 Task: Check the average views per listing of glass door in the last 5 years.
Action: Mouse moved to (714, 312)
Screenshot: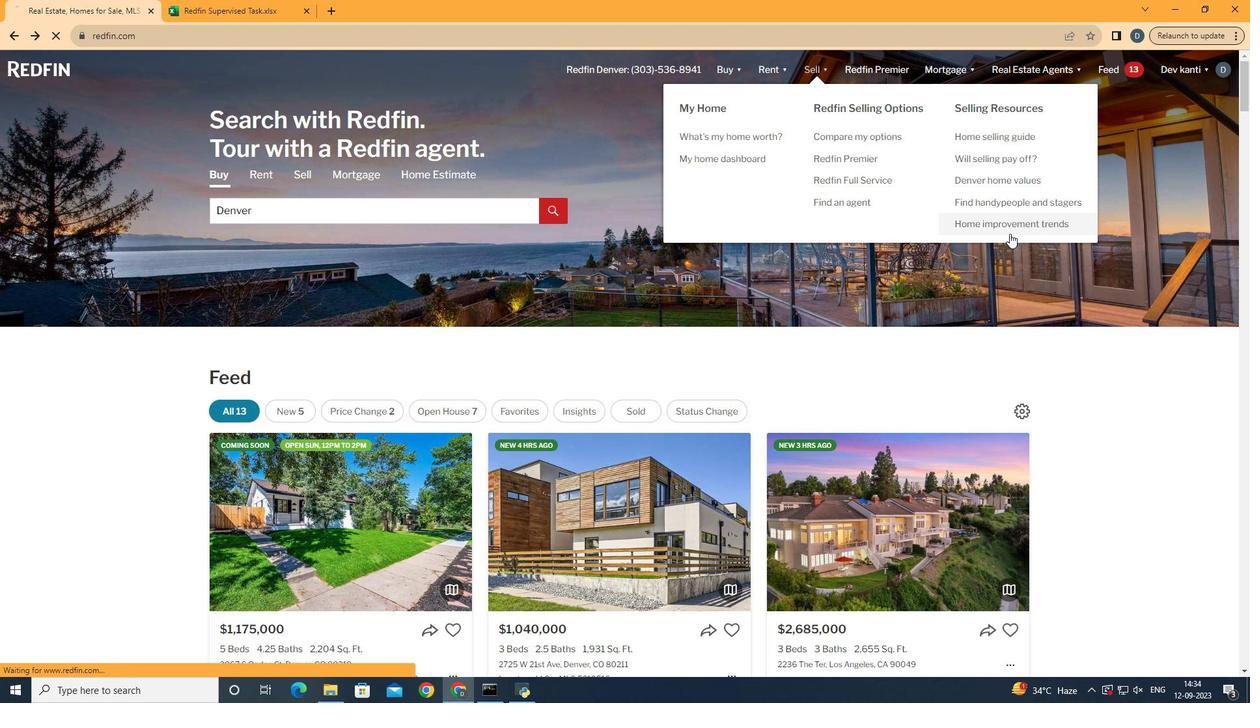 
Action: Mouse pressed left at (714, 312)
Screenshot: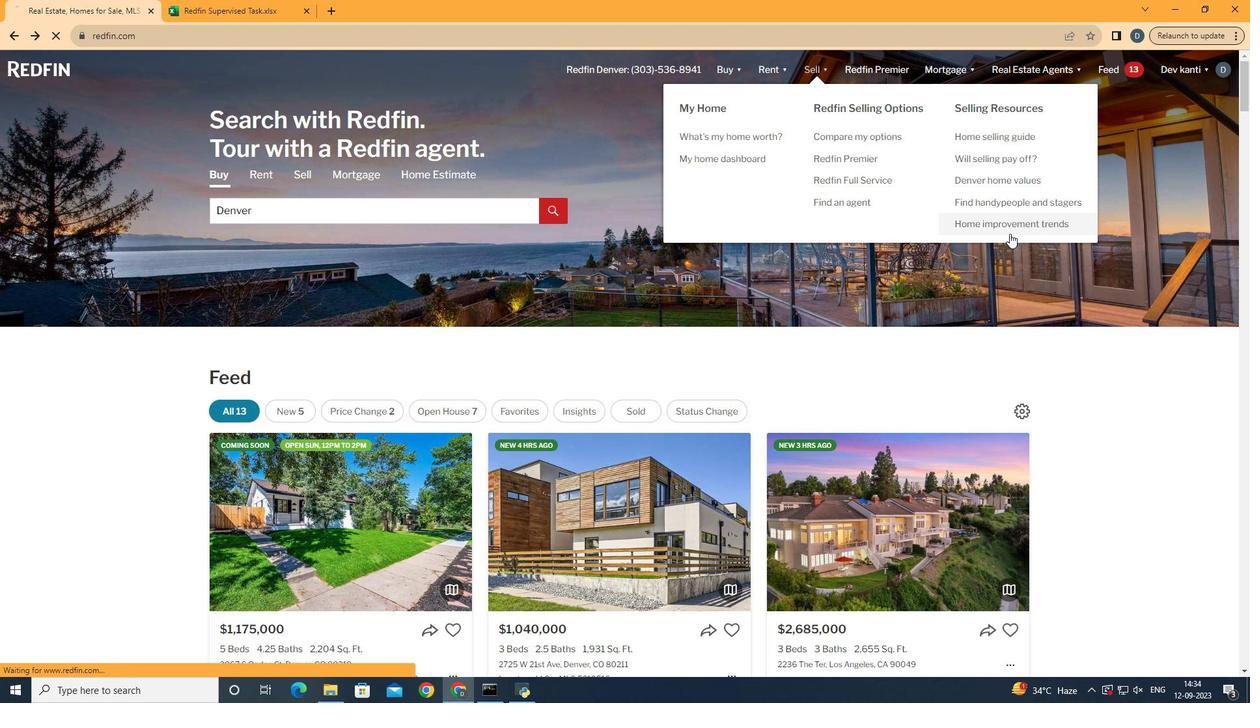 
Action: Mouse moved to (716, 309)
Screenshot: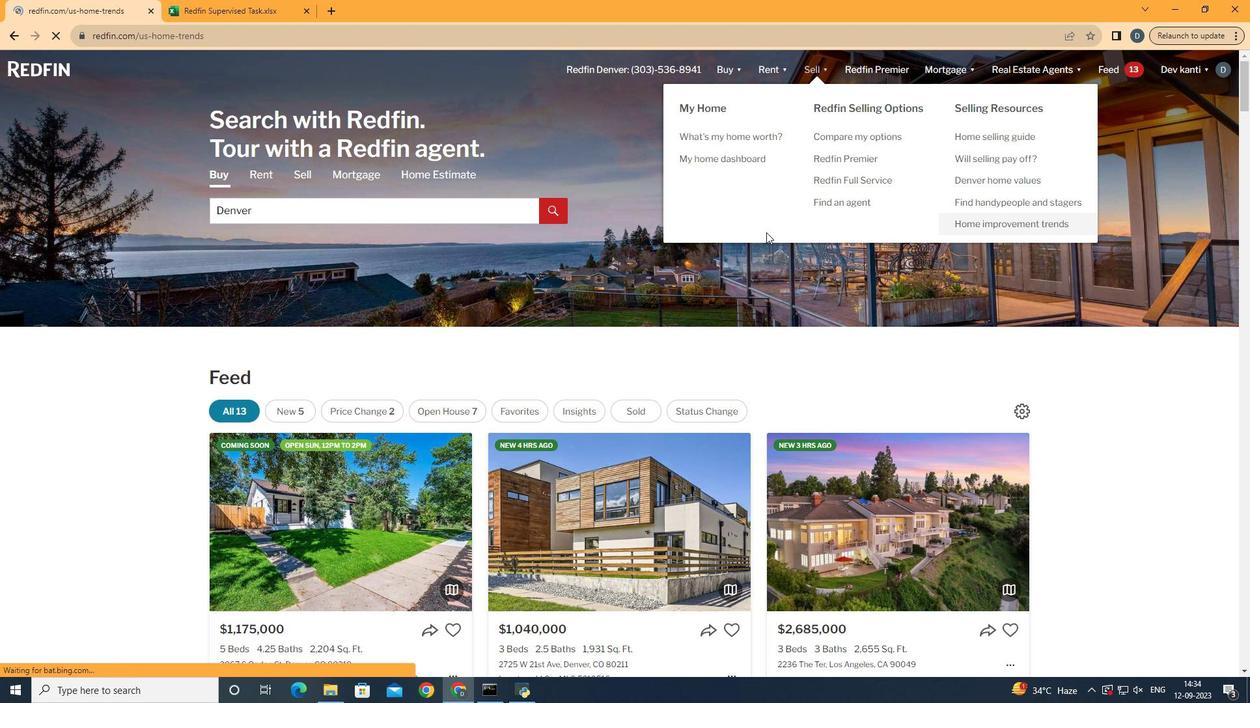 
Action: Mouse pressed left at (716, 309)
Screenshot: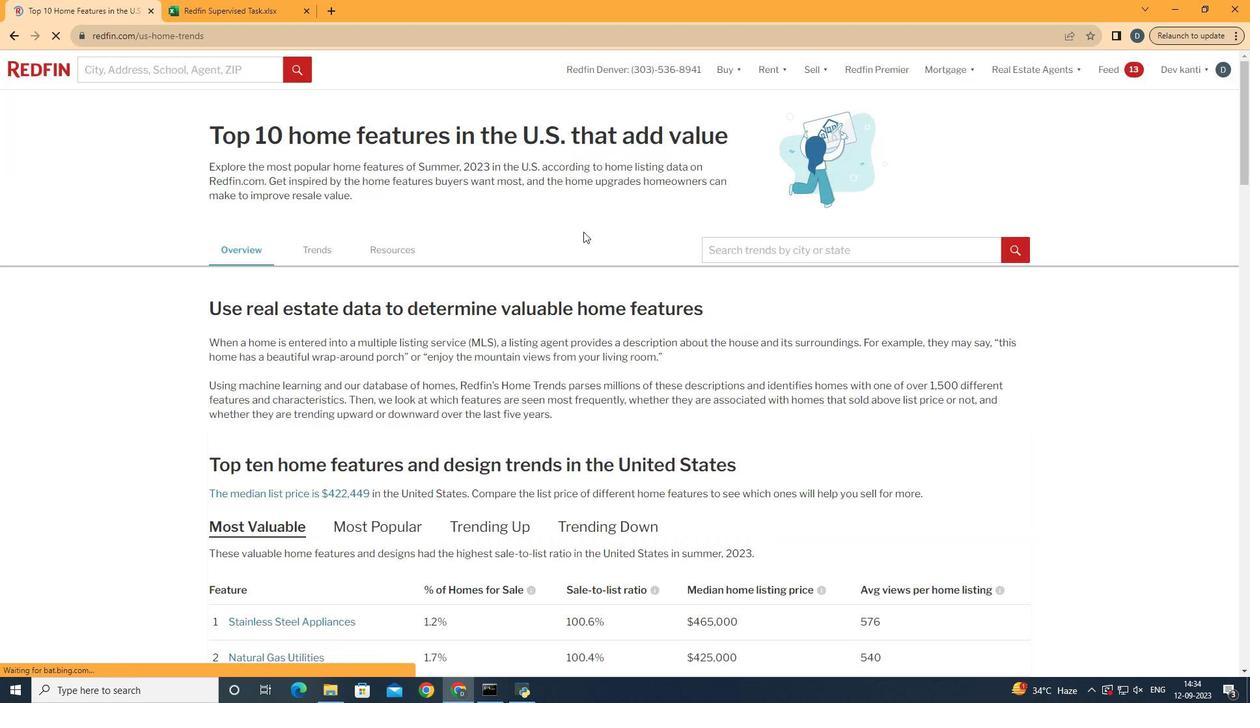 
Action: Mouse moved to (500, 325)
Screenshot: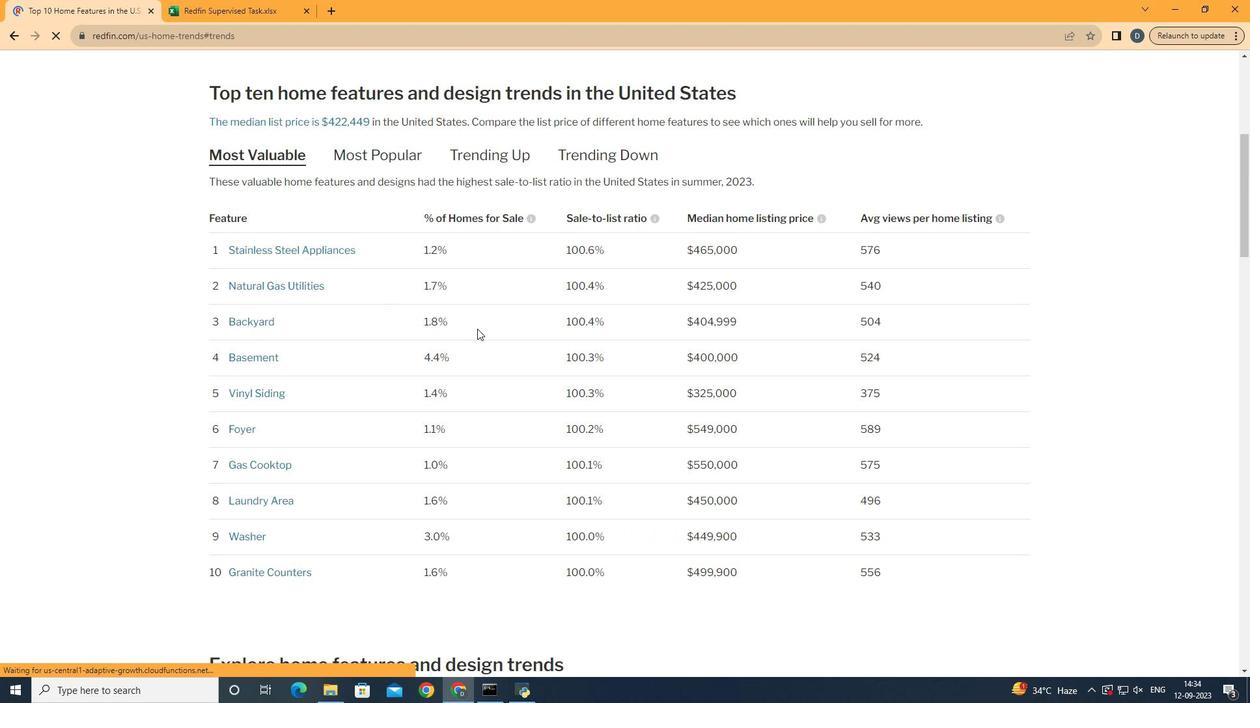 
Action: Mouse pressed left at (500, 325)
Screenshot: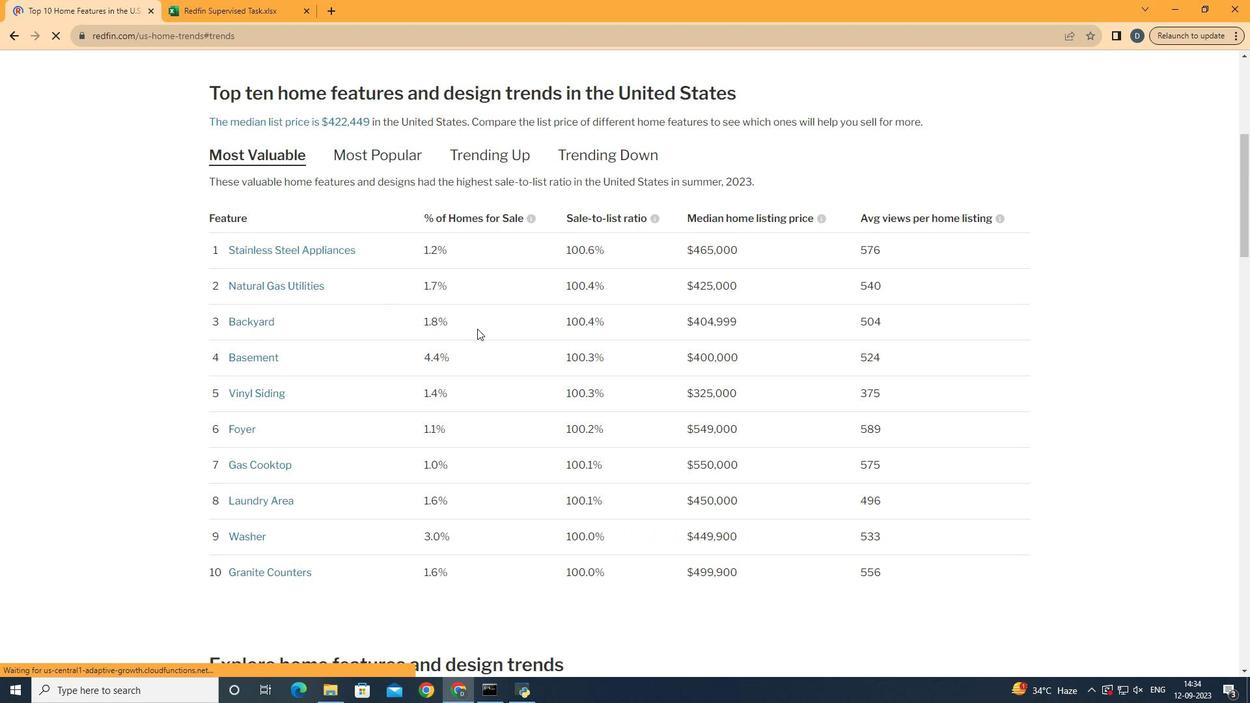 
Action: Mouse moved to (547, 398)
Screenshot: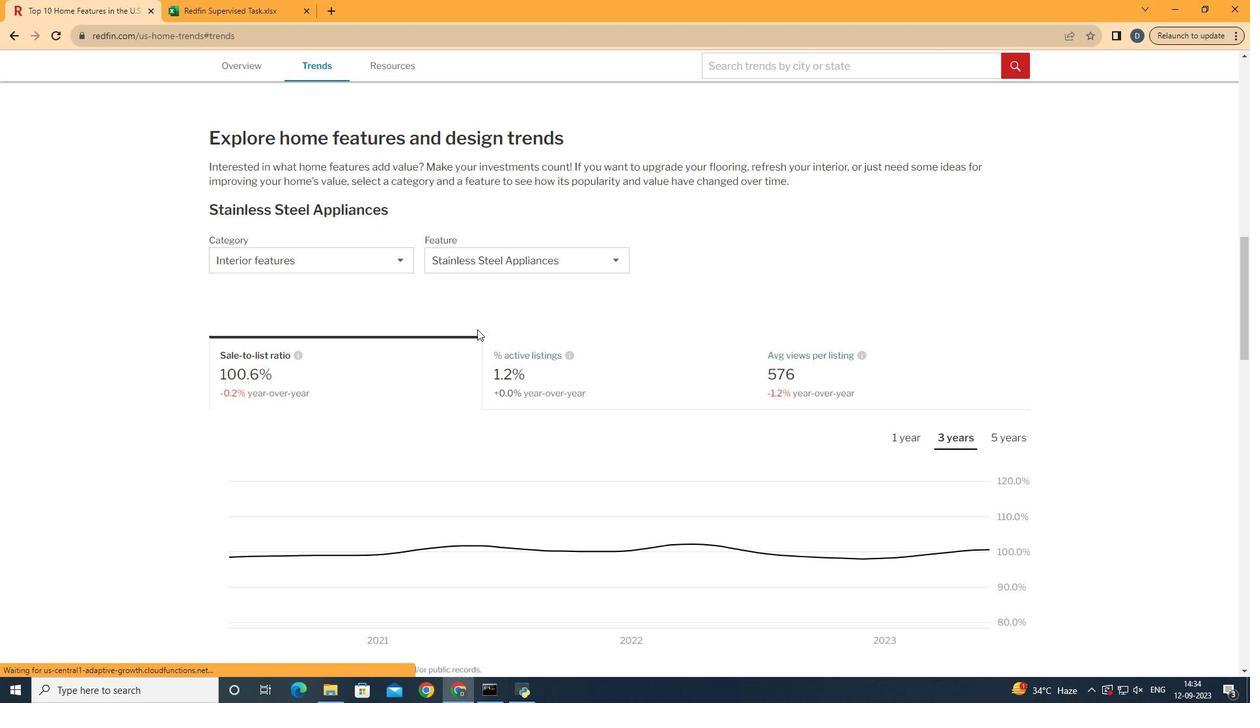 
Action: Mouse scrolled (547, 397) with delta (0, 0)
Screenshot: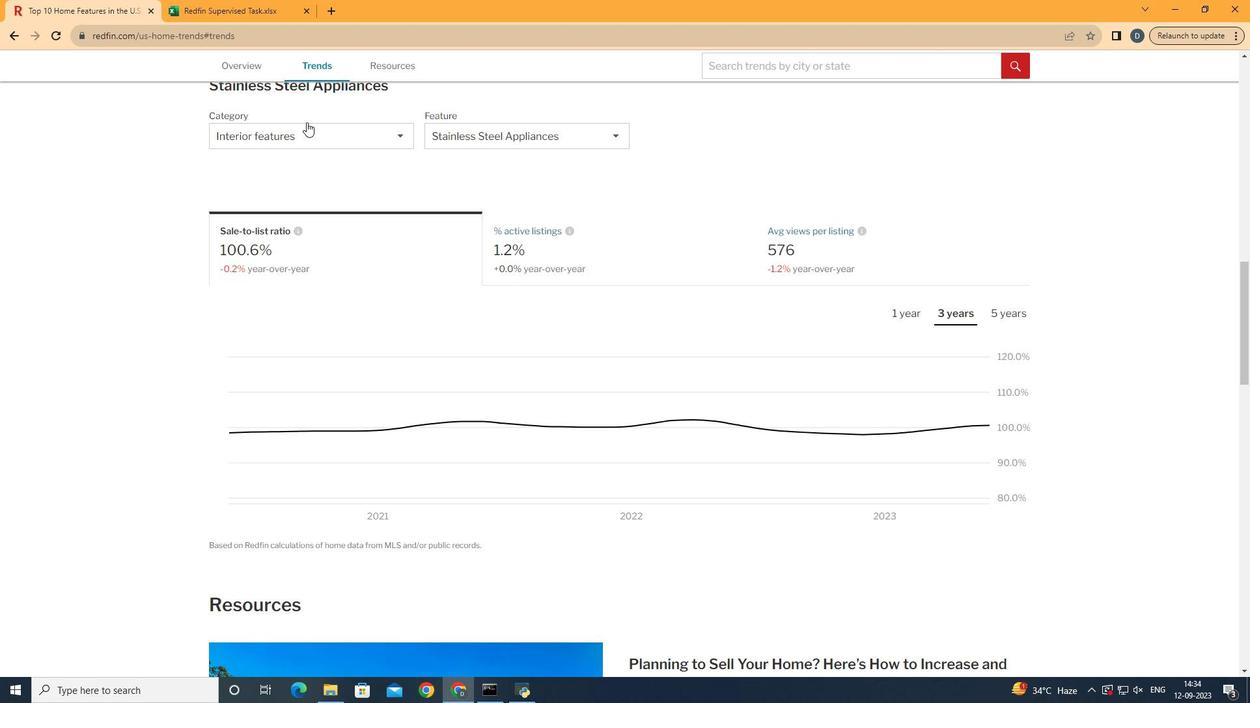 
Action: Mouse scrolled (547, 397) with delta (0, 0)
Screenshot: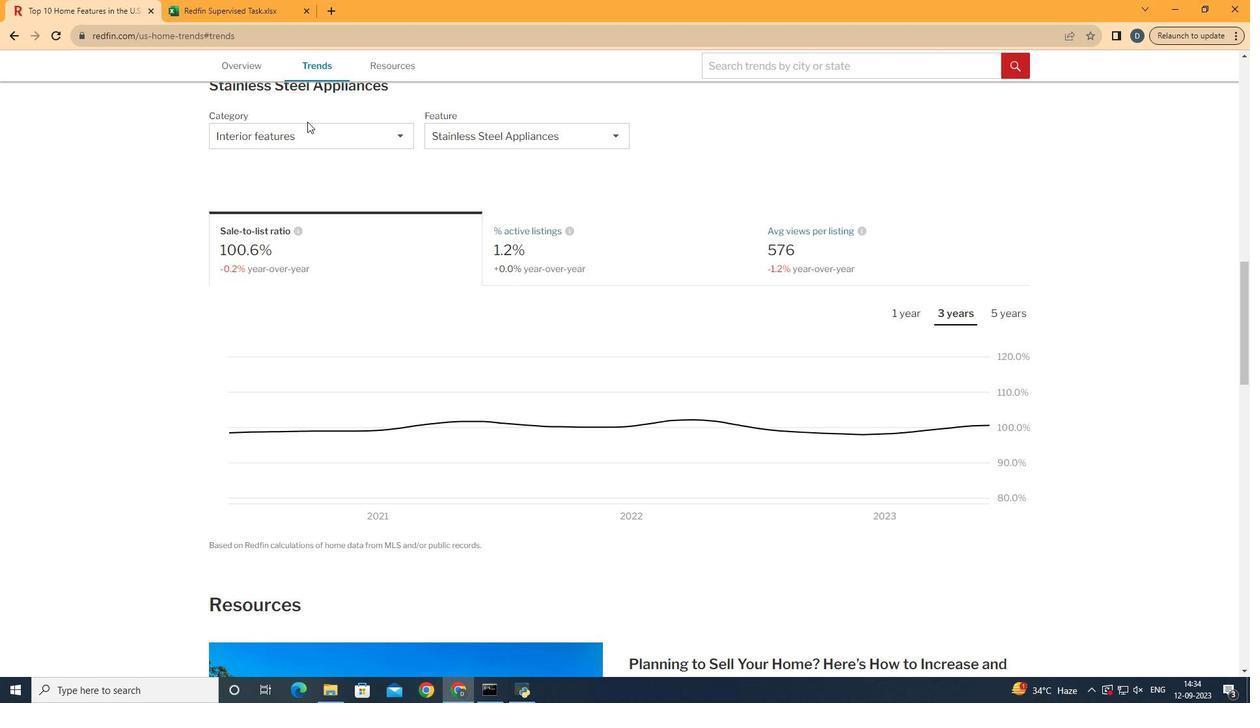 
Action: Mouse scrolled (547, 397) with delta (0, 0)
Screenshot: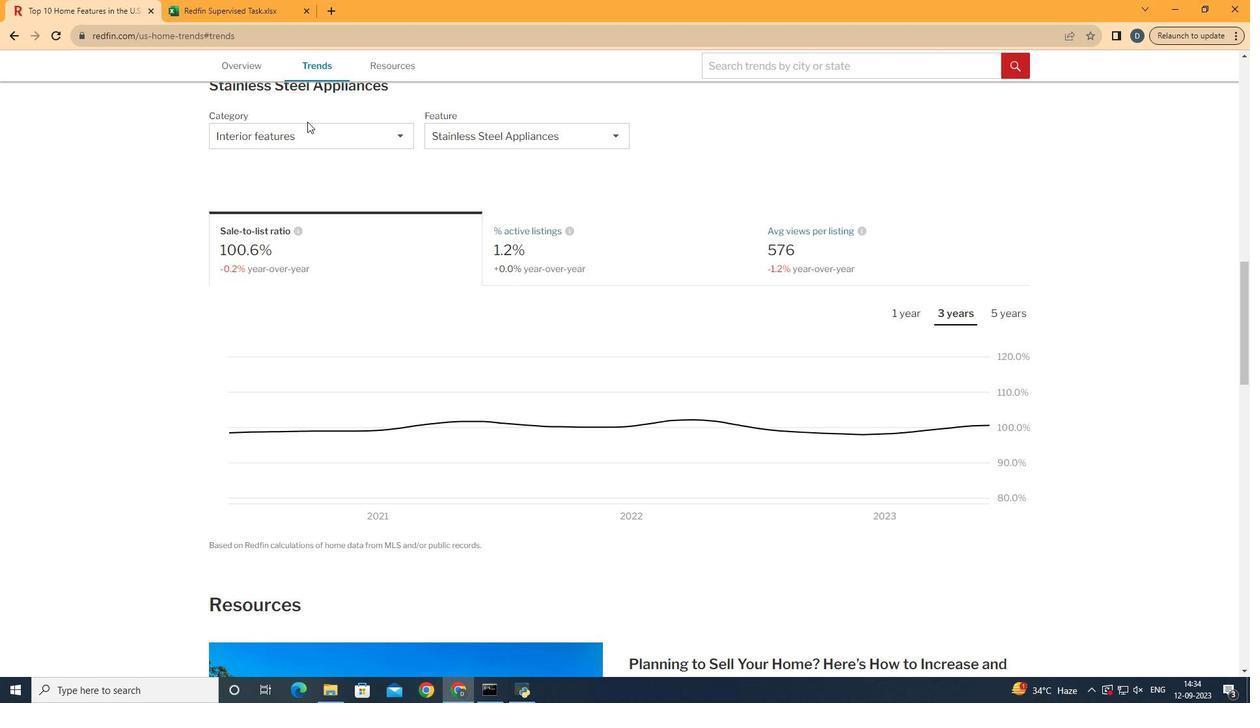 
Action: Mouse scrolled (547, 397) with delta (0, 0)
Screenshot: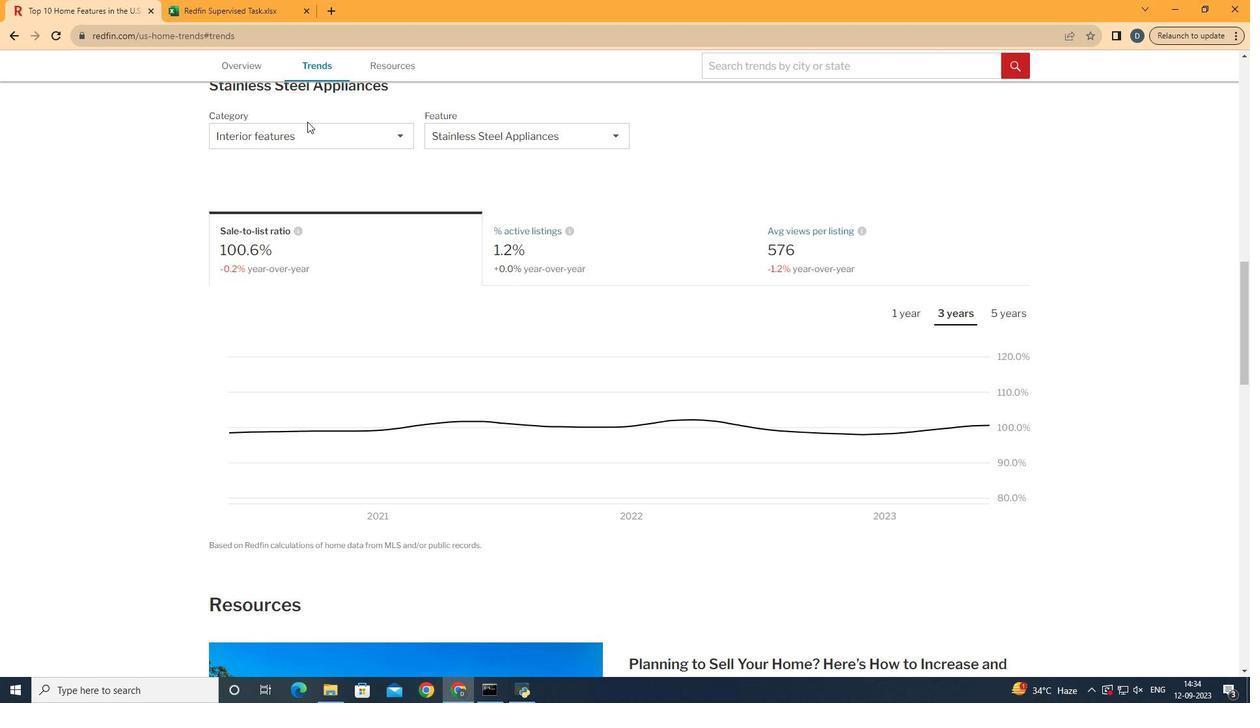 
Action: Mouse scrolled (547, 397) with delta (0, 0)
Screenshot: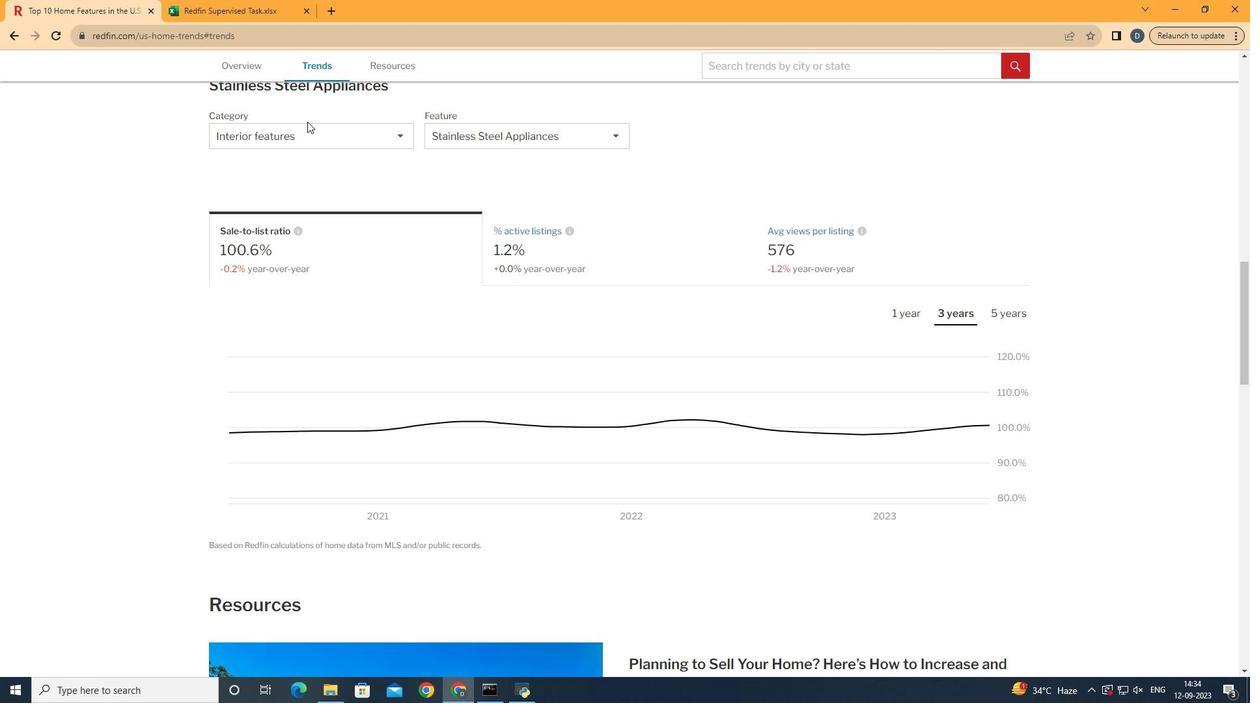 
Action: Mouse scrolled (547, 397) with delta (0, 0)
Screenshot: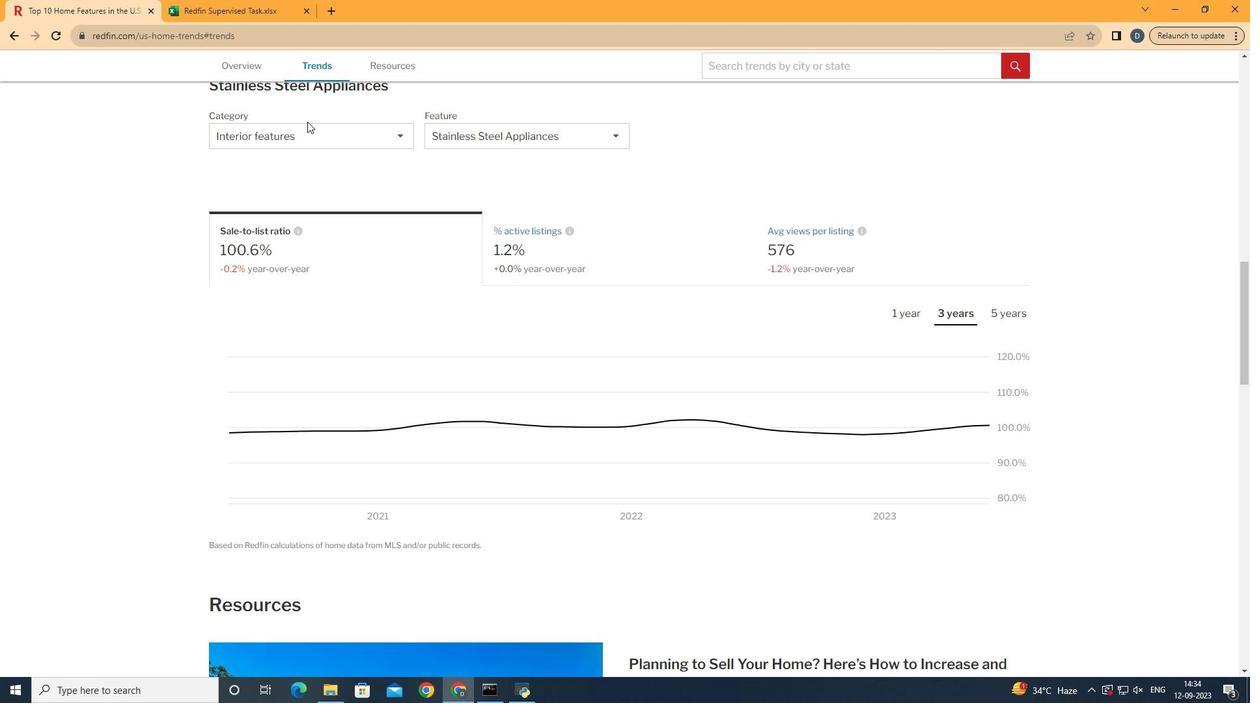 
Action: Mouse moved to (547, 398)
Screenshot: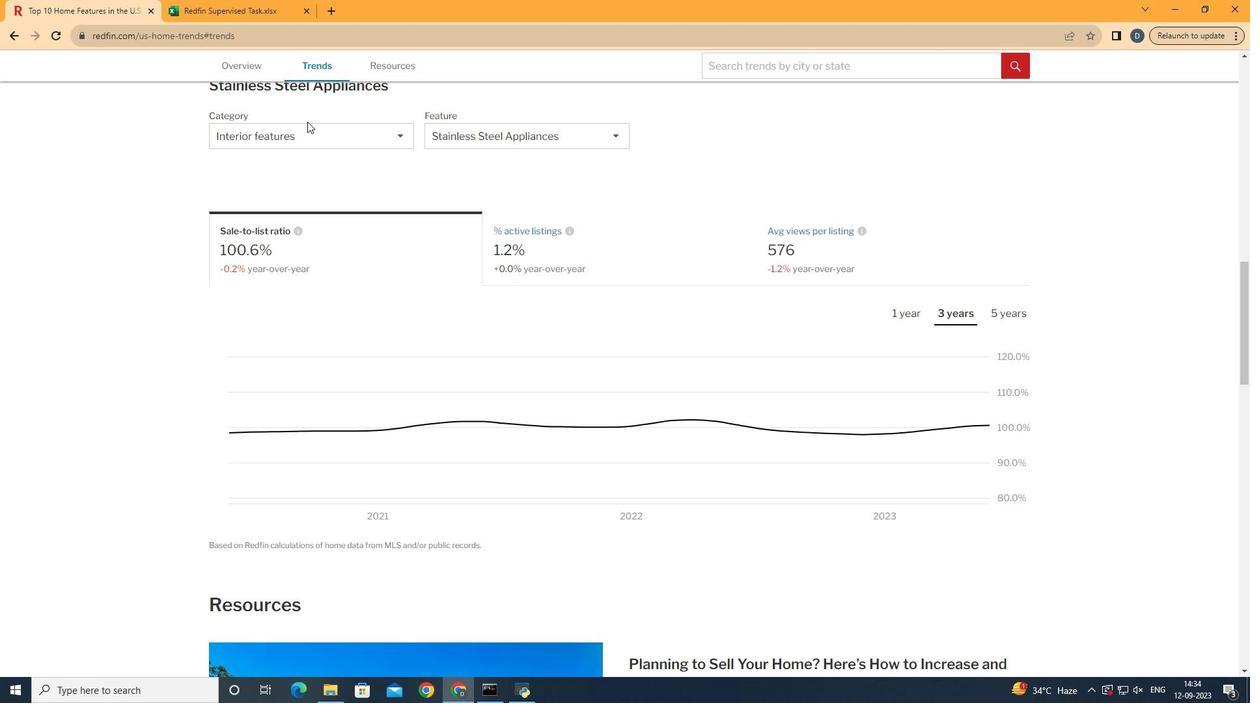 
Action: Mouse scrolled (547, 397) with delta (0, 0)
Screenshot: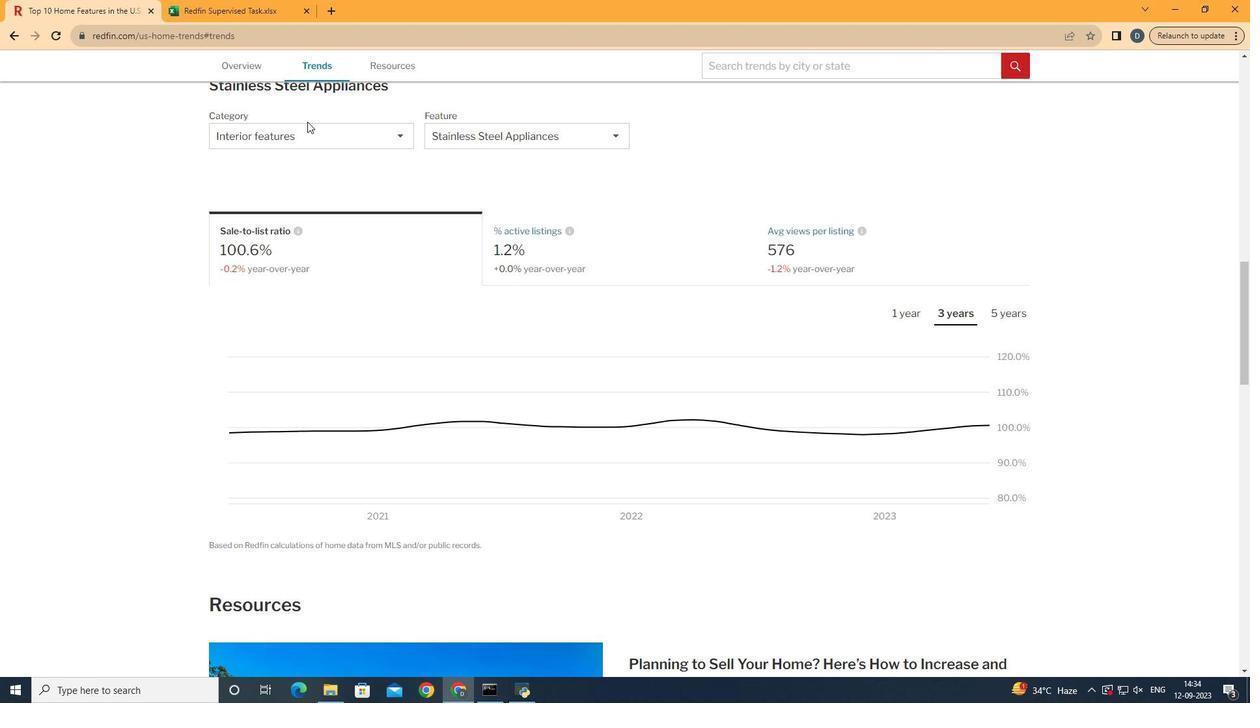 
Action: Mouse scrolled (547, 397) with delta (0, 0)
Screenshot: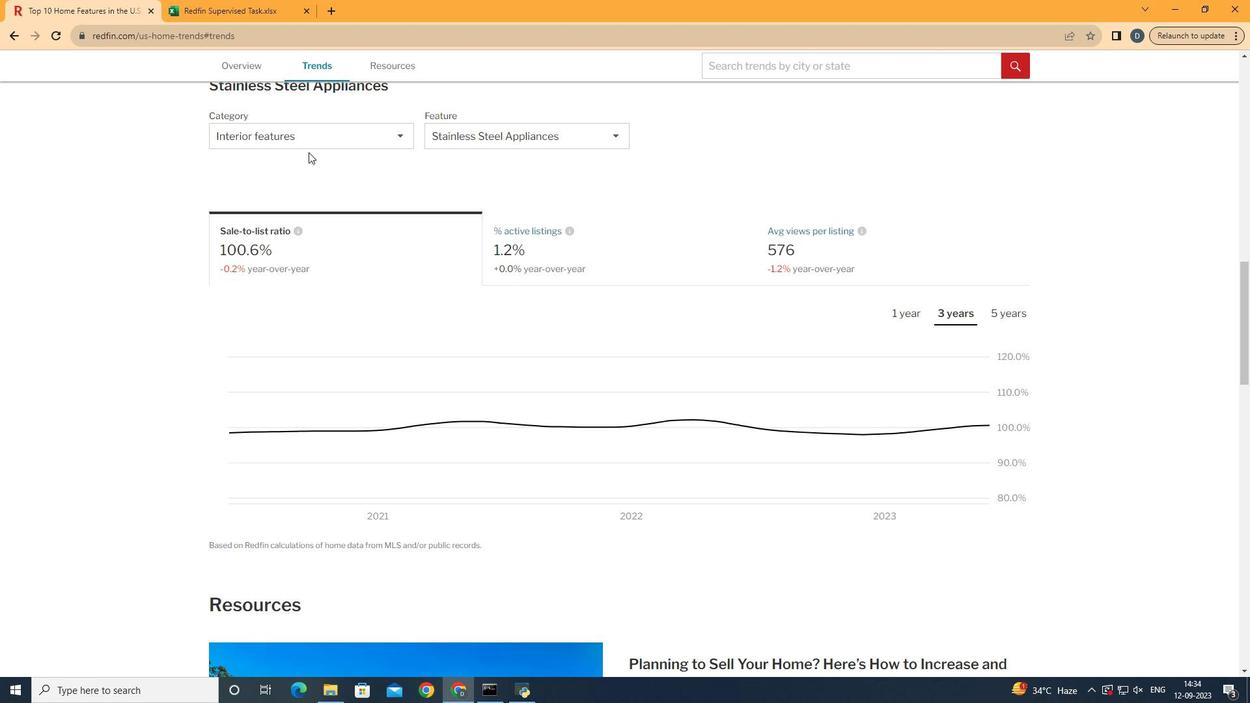 
Action: Mouse scrolled (547, 397) with delta (0, 0)
Screenshot: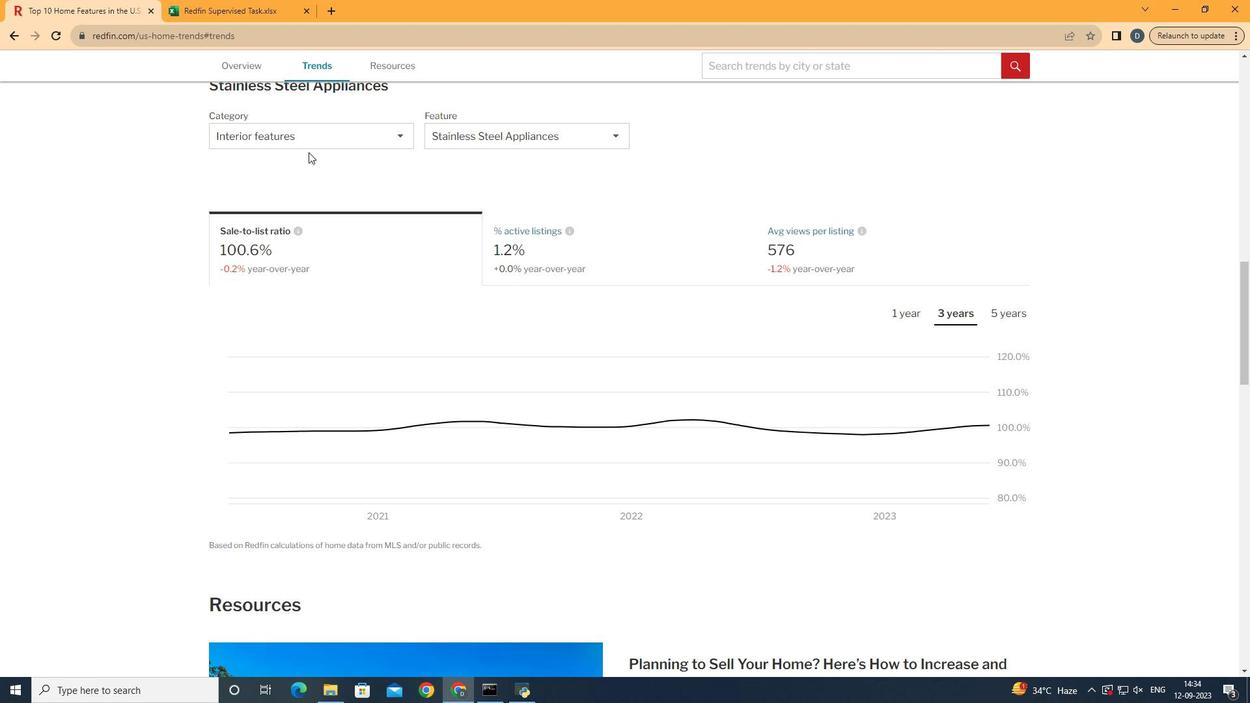 
Action: Mouse scrolled (547, 397) with delta (0, 0)
Screenshot: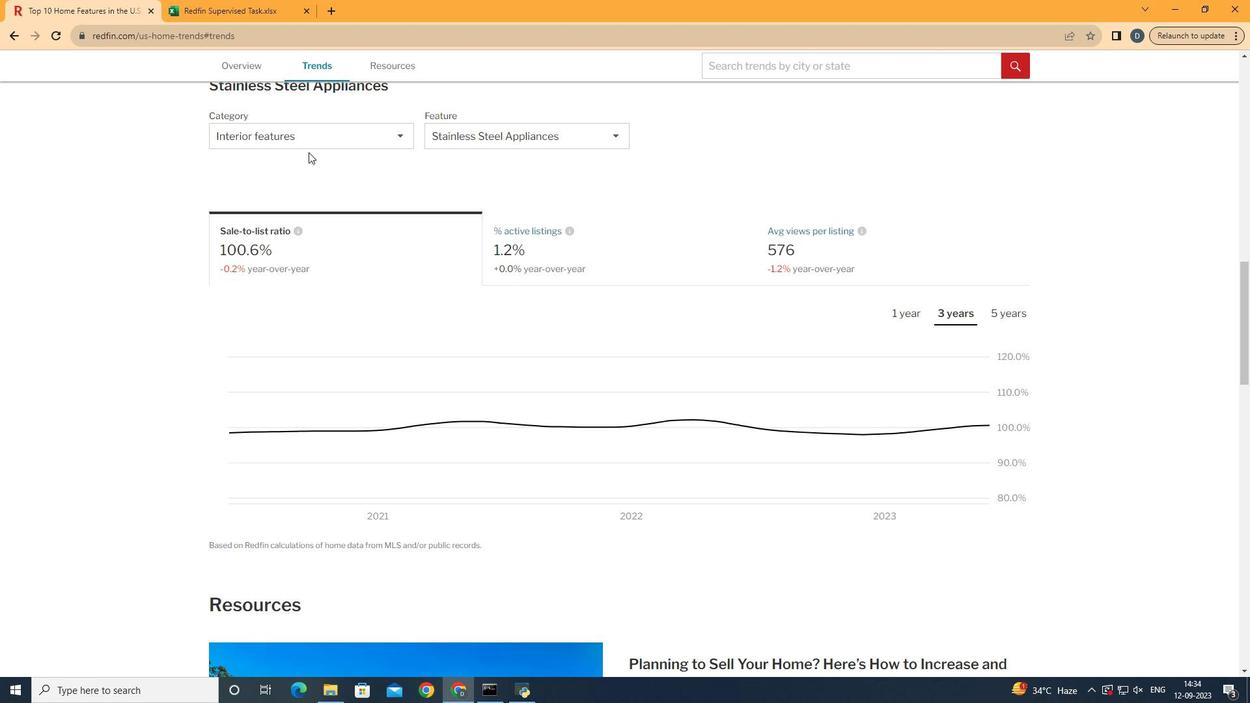 
Action: Mouse moved to (493, 205)
Screenshot: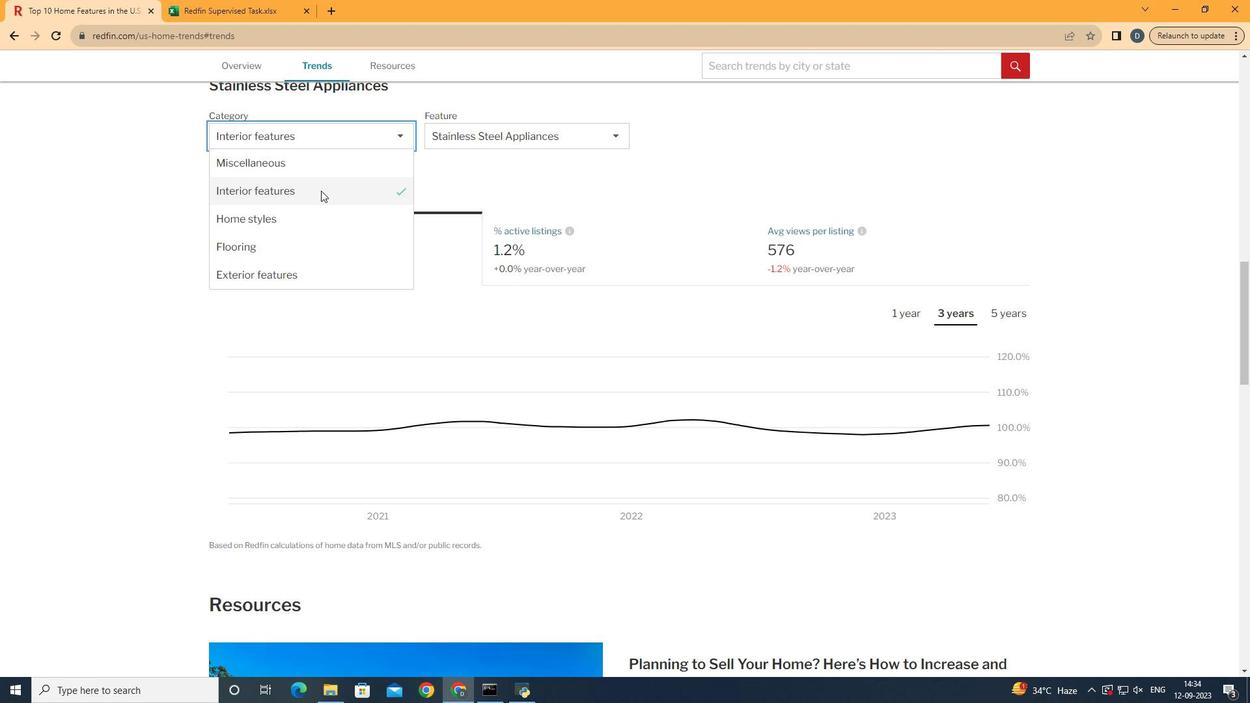 
Action: Mouse pressed left at (493, 205)
Screenshot: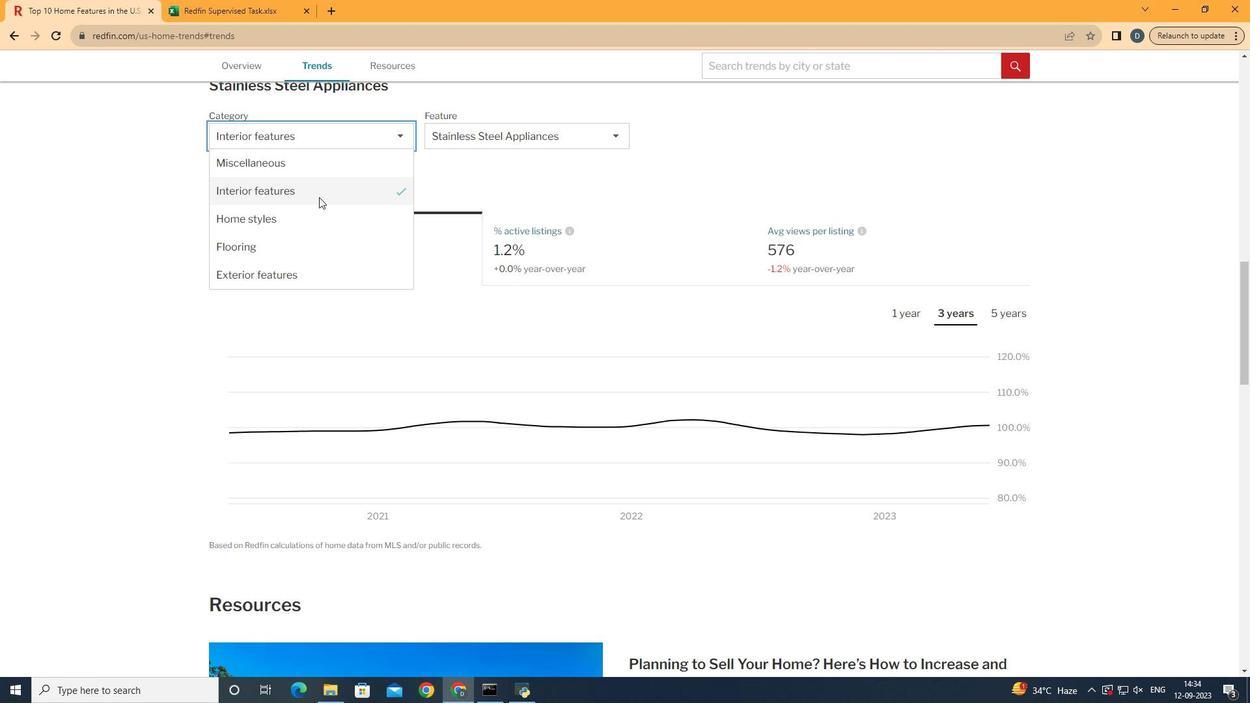 
Action: Mouse moved to (499, 222)
Screenshot: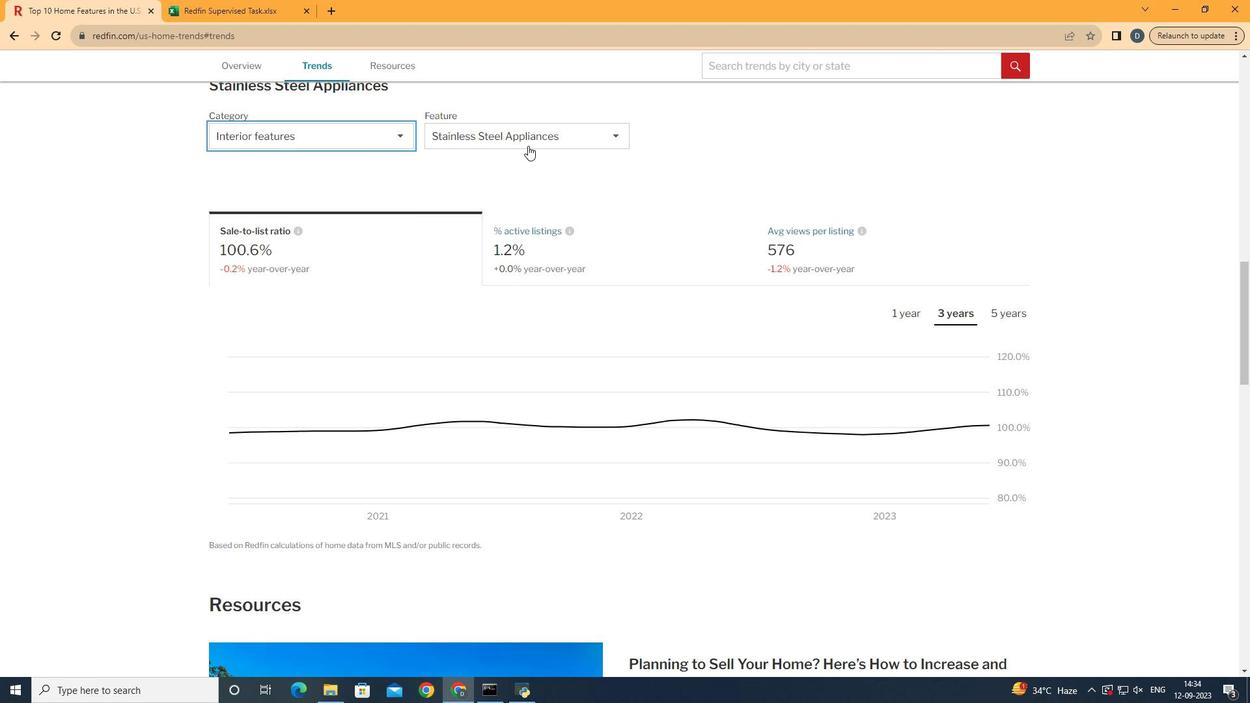 
Action: Mouse pressed left at (499, 222)
Screenshot: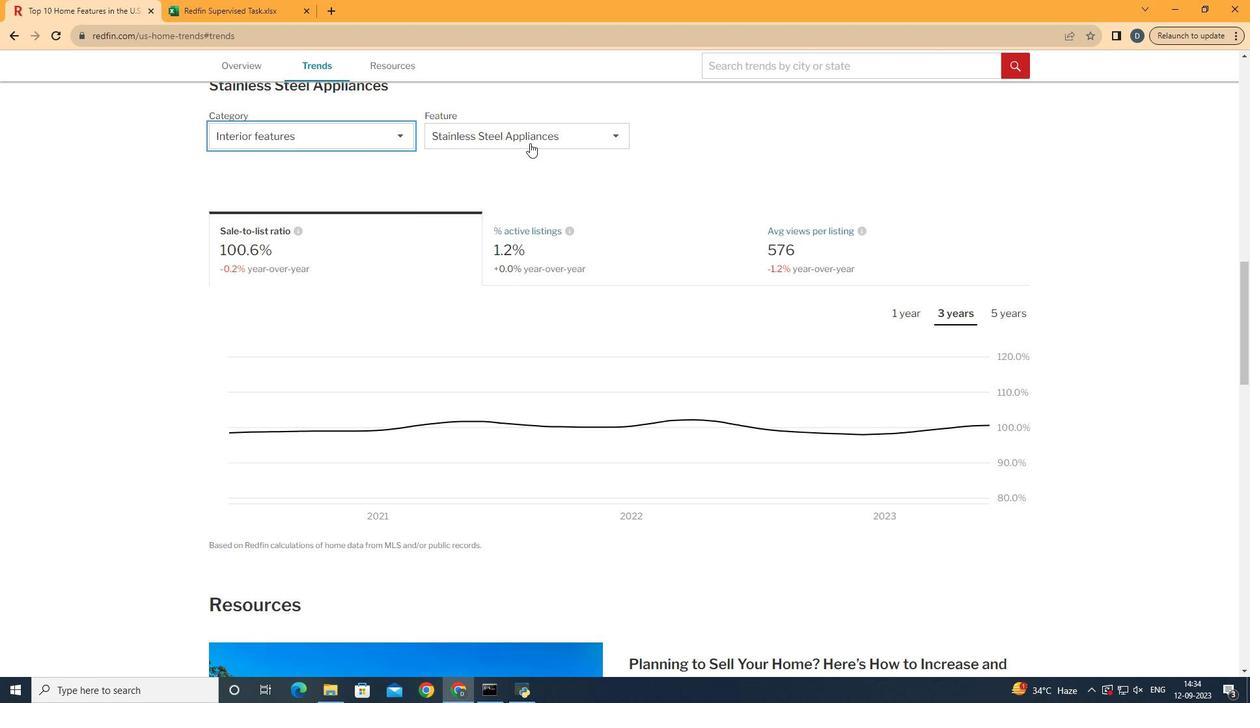 
Action: Mouse moved to (497, 275)
Screenshot: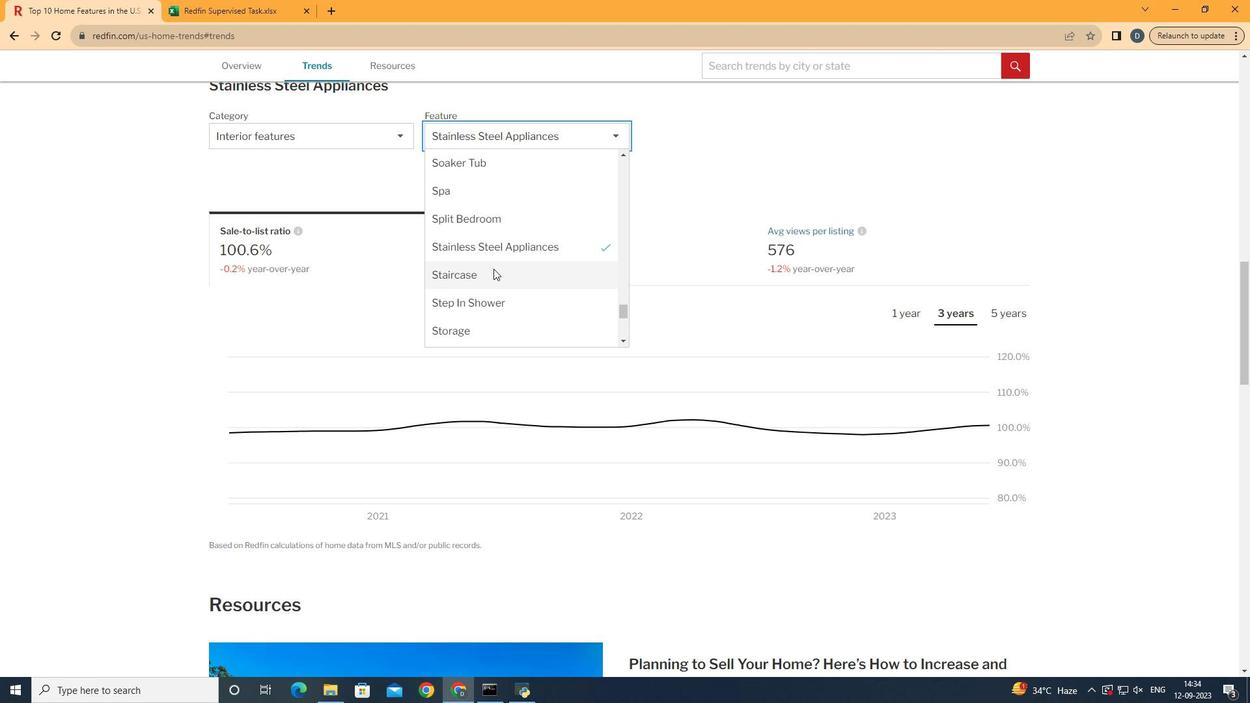 
Action: Mouse pressed left at (497, 275)
Screenshot: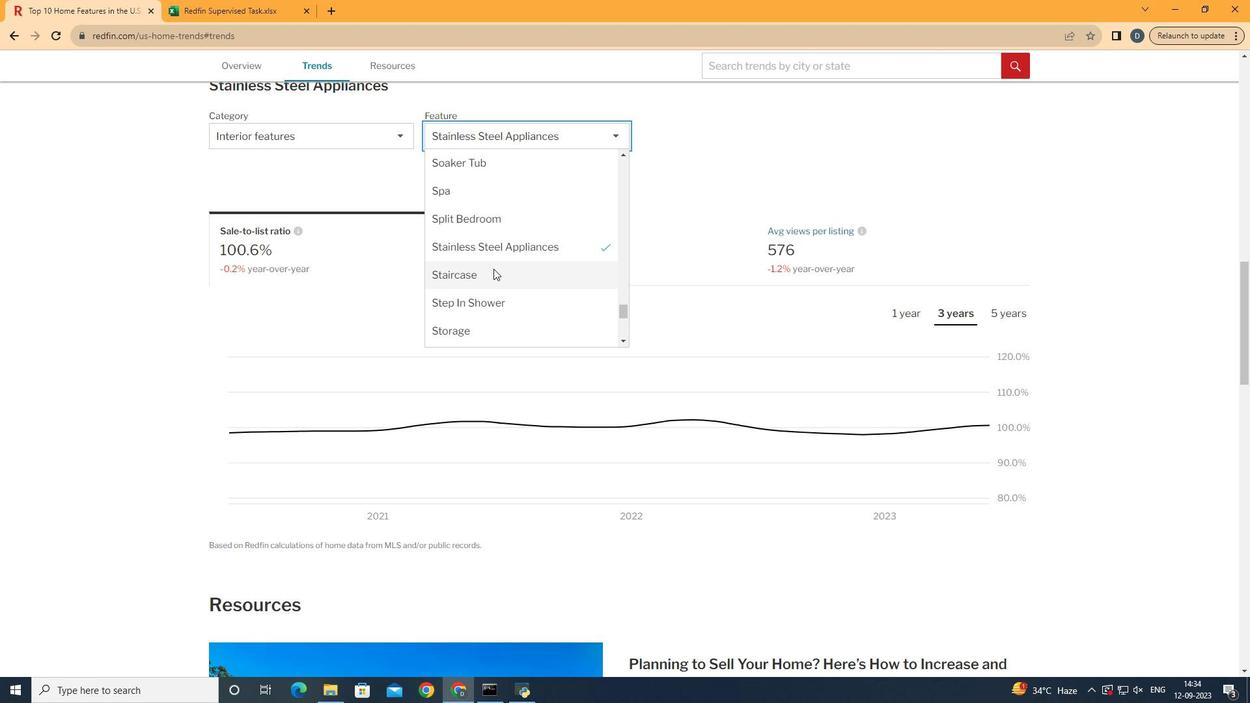 
Action: Mouse moved to (564, 224)
Screenshot: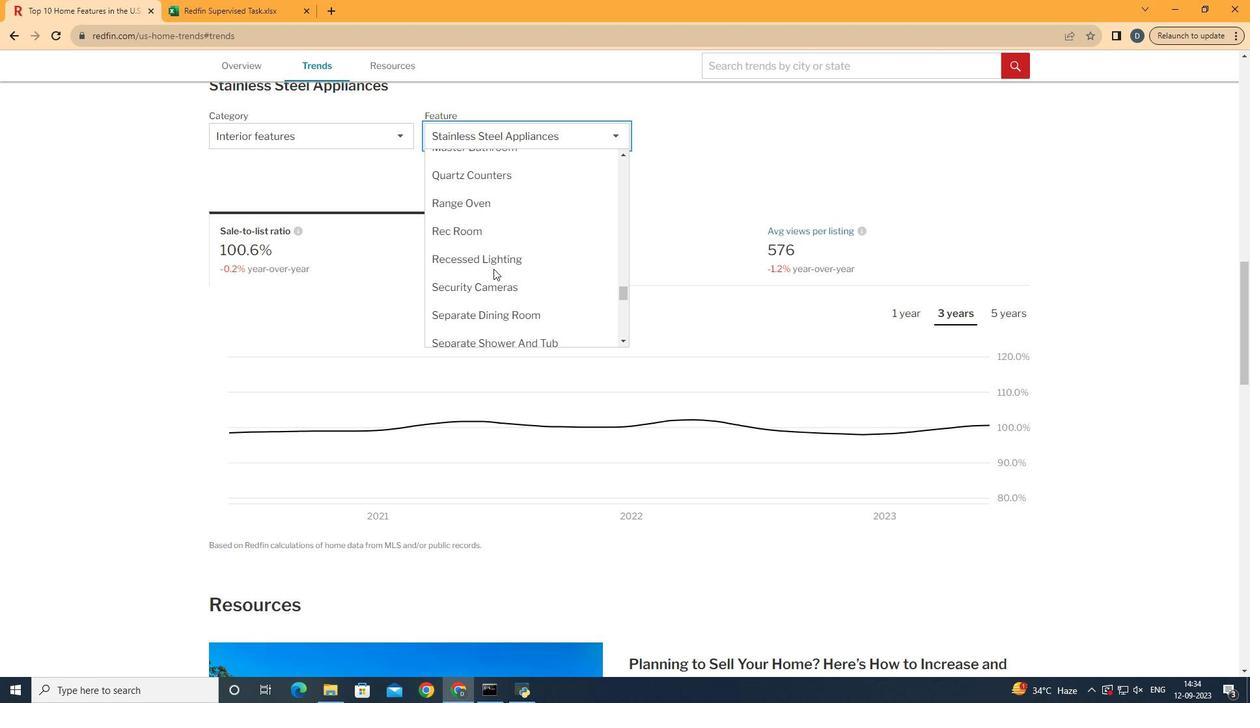
Action: Mouse pressed left at (564, 224)
Screenshot: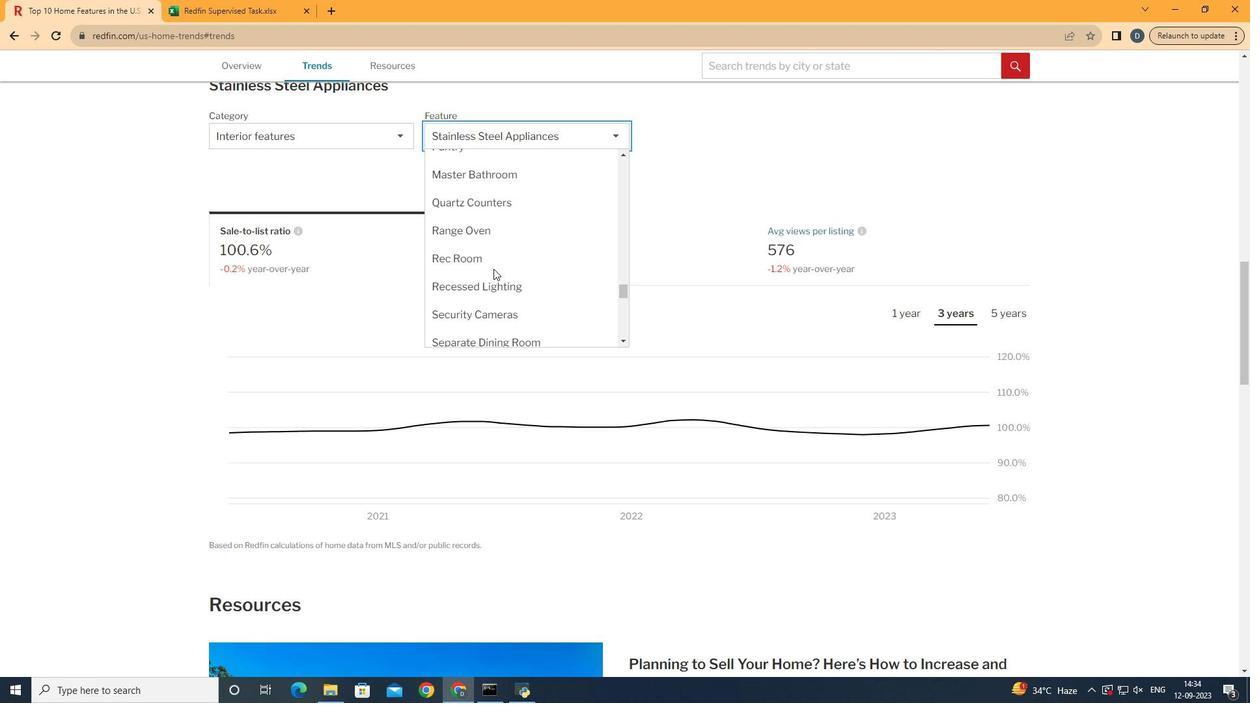 
Action: Mouse moved to (552, 342)
Screenshot: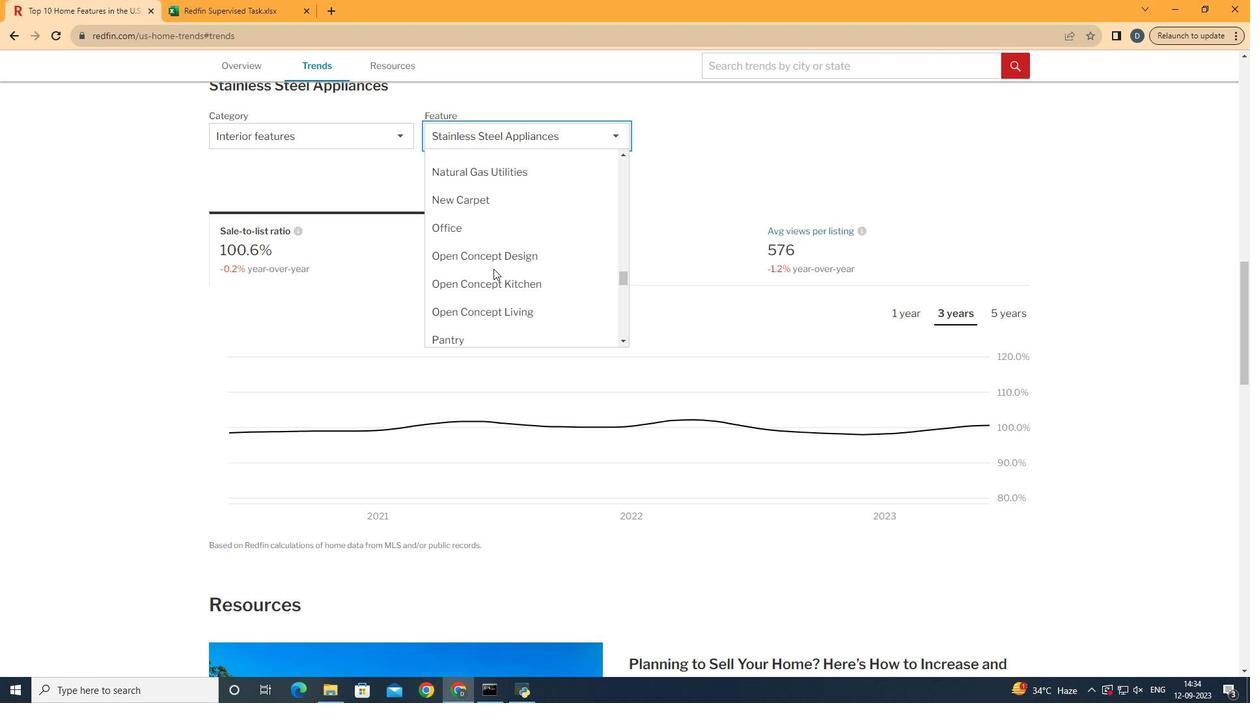 
Action: Mouse scrolled (552, 343) with delta (0, 0)
Screenshot: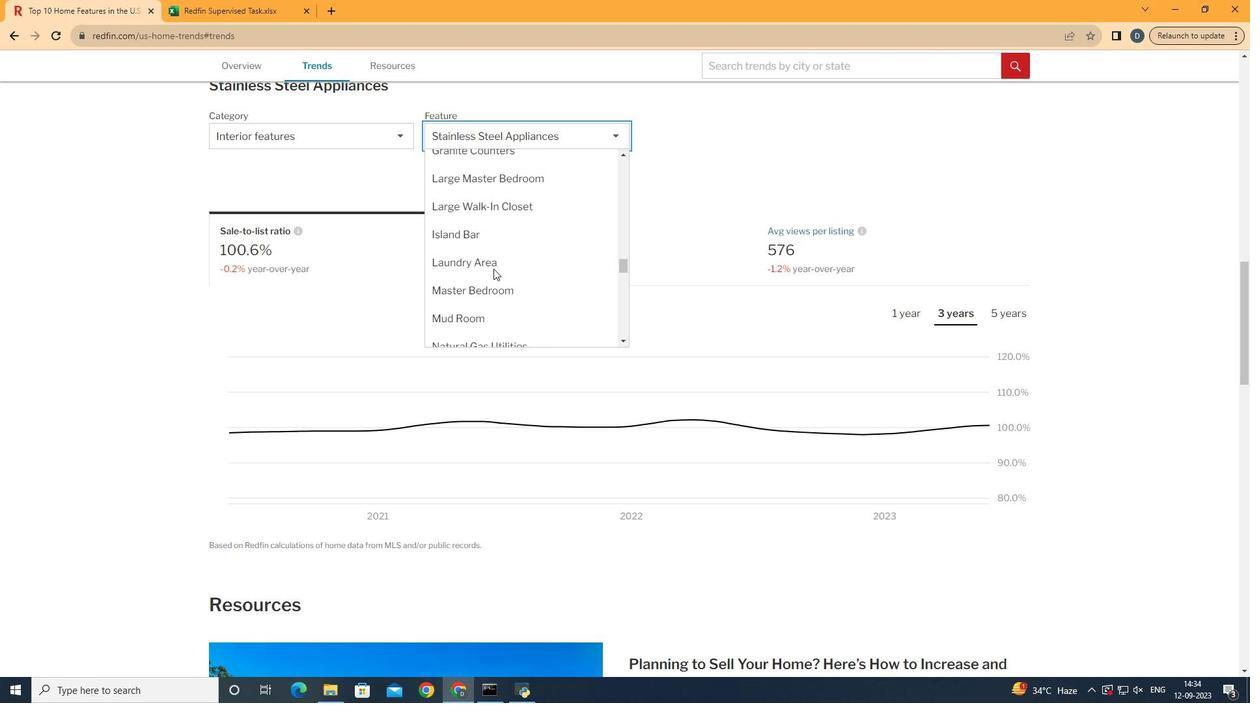
Action: Mouse scrolled (552, 343) with delta (0, 0)
Screenshot: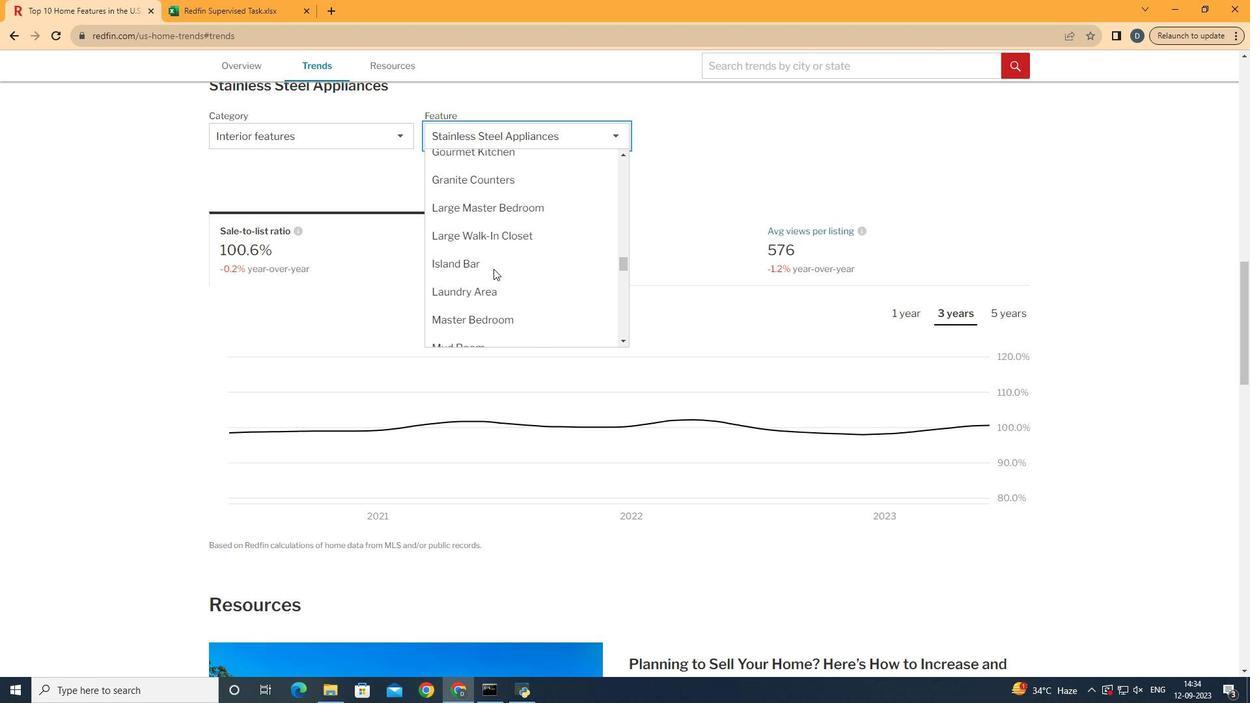 
Action: Mouse scrolled (552, 343) with delta (0, 0)
Screenshot: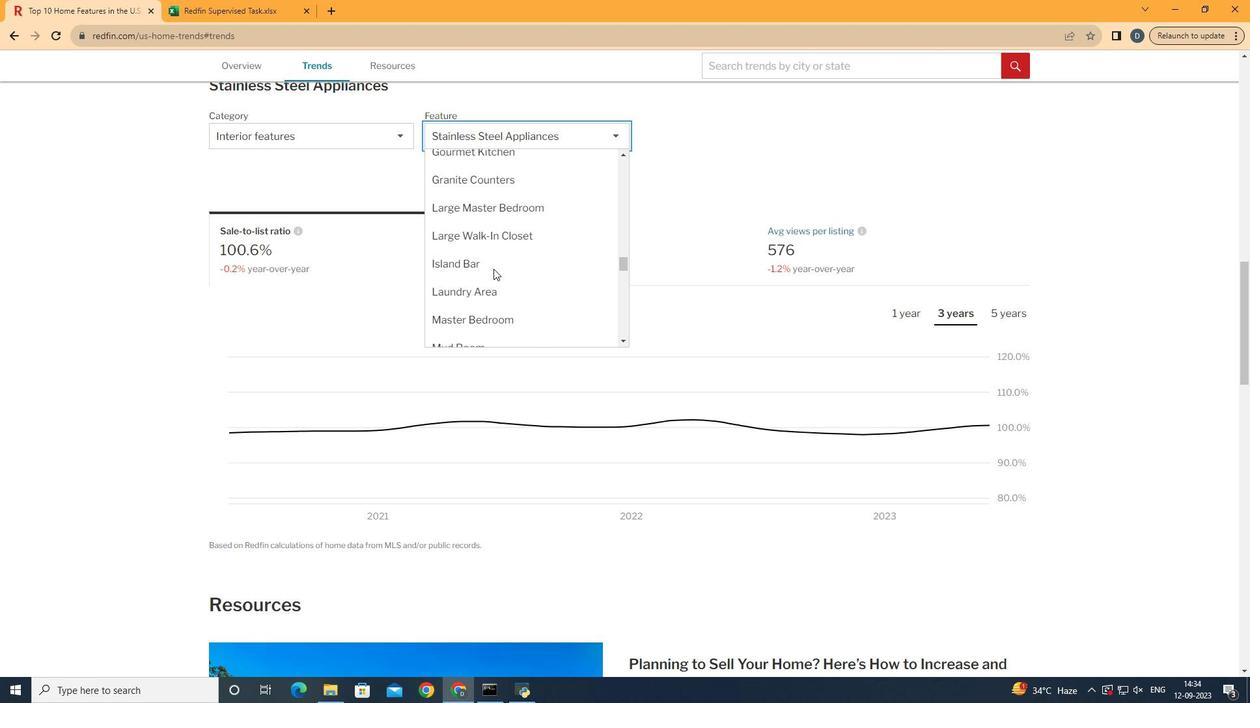 
Action: Mouse scrolled (552, 343) with delta (0, 0)
Screenshot: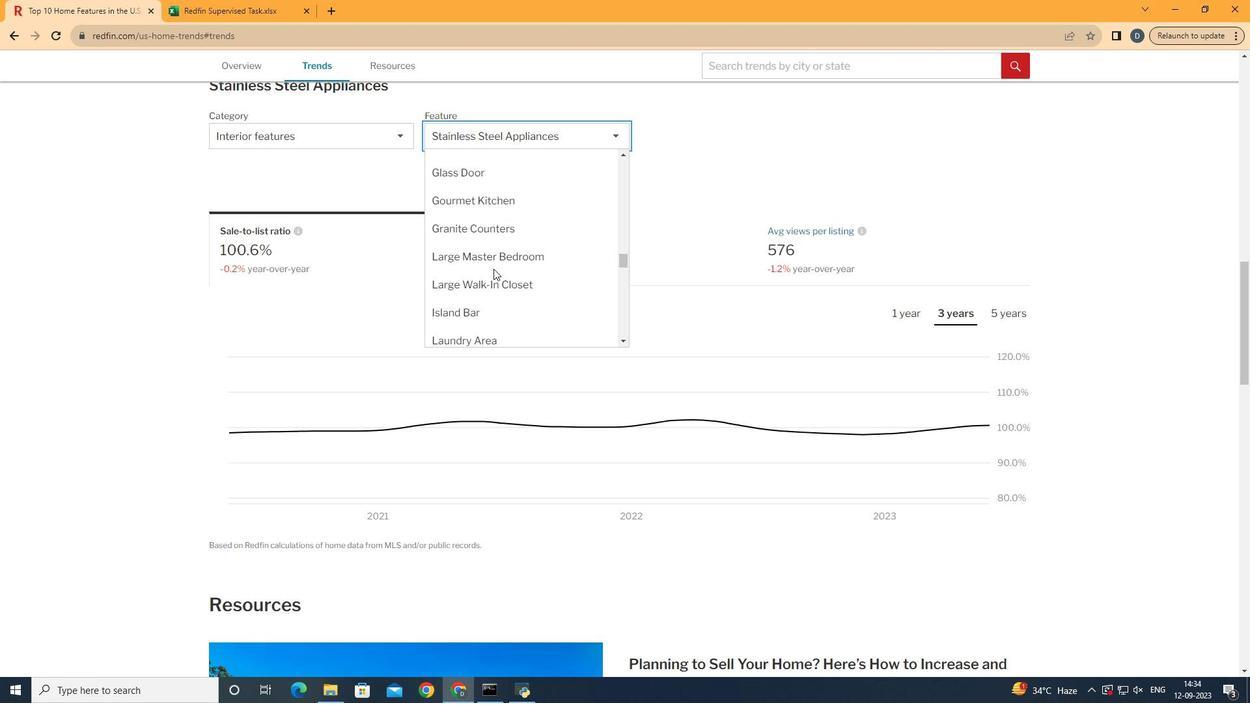 
Action: Mouse scrolled (552, 343) with delta (0, 0)
Screenshot: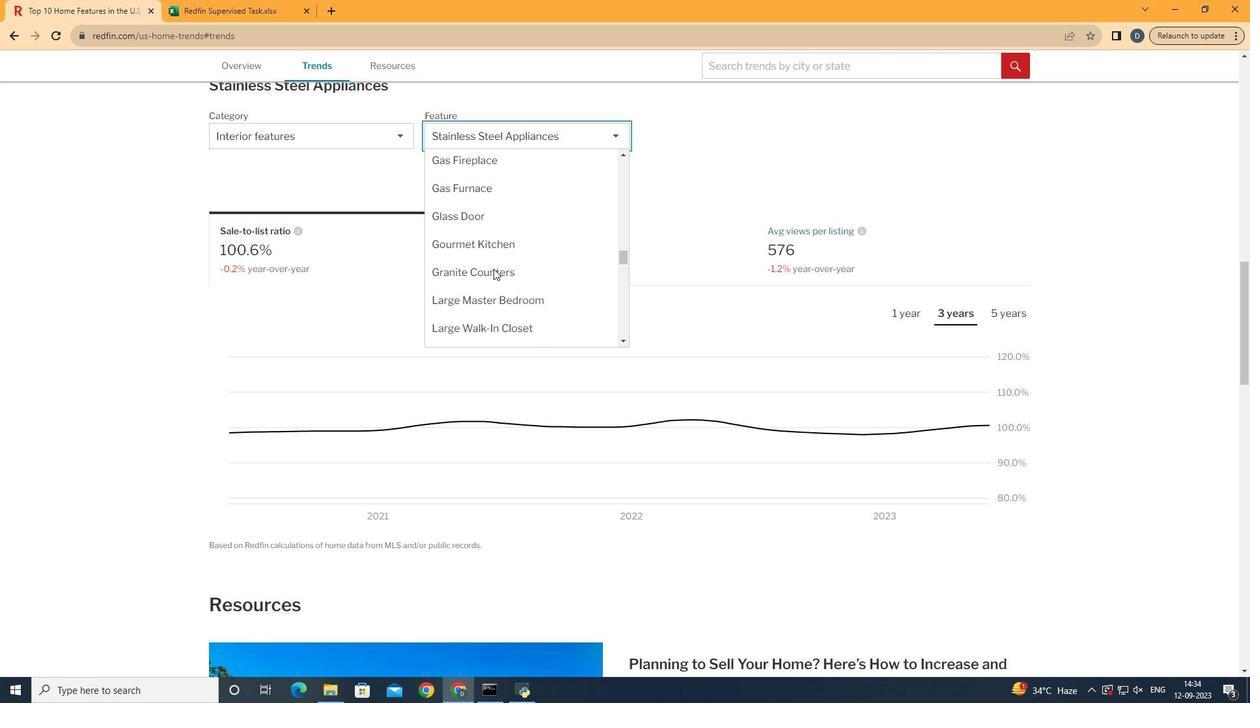 
Action: Mouse scrolled (552, 343) with delta (0, 0)
Screenshot: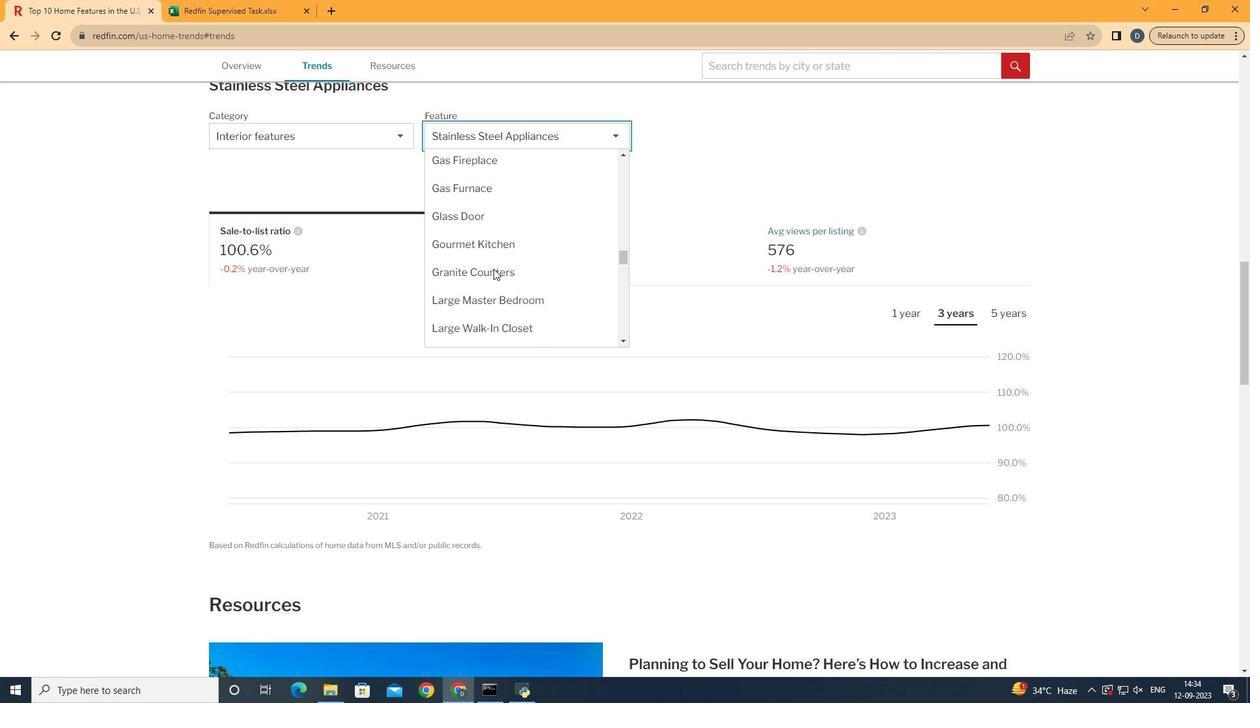 
Action: Mouse scrolled (552, 343) with delta (0, 0)
Screenshot: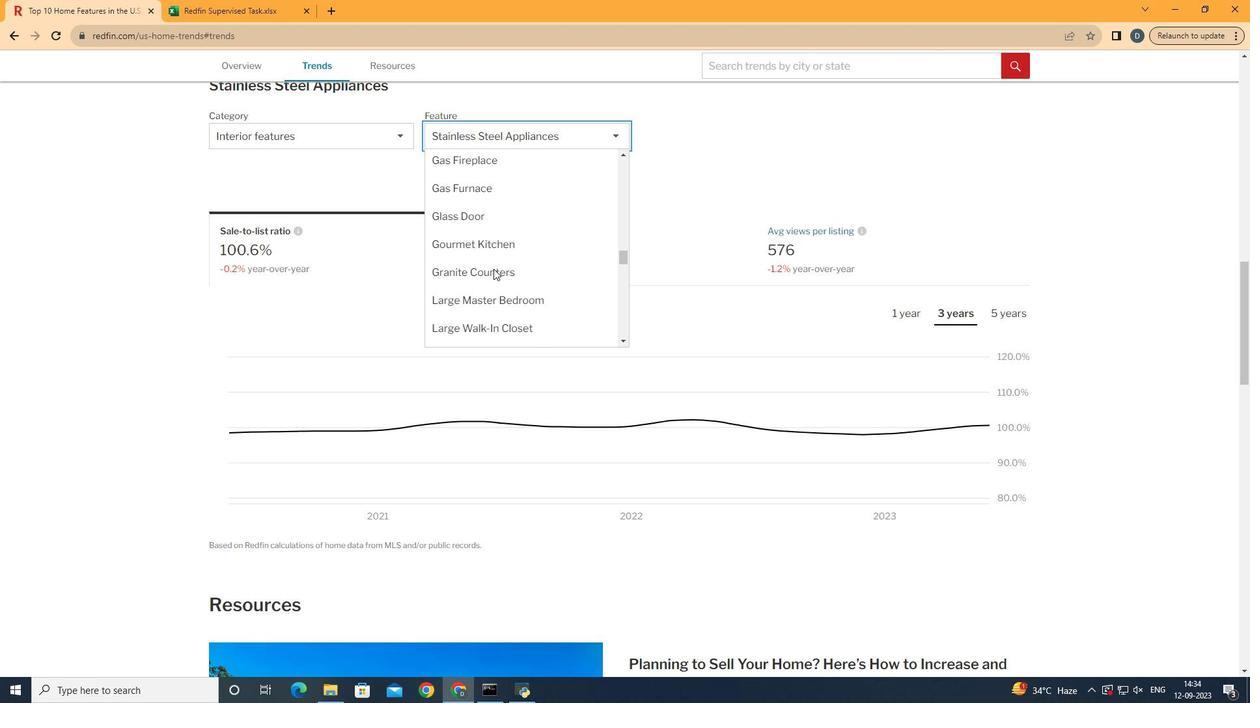 
Action: Mouse scrolled (552, 343) with delta (0, 0)
Screenshot: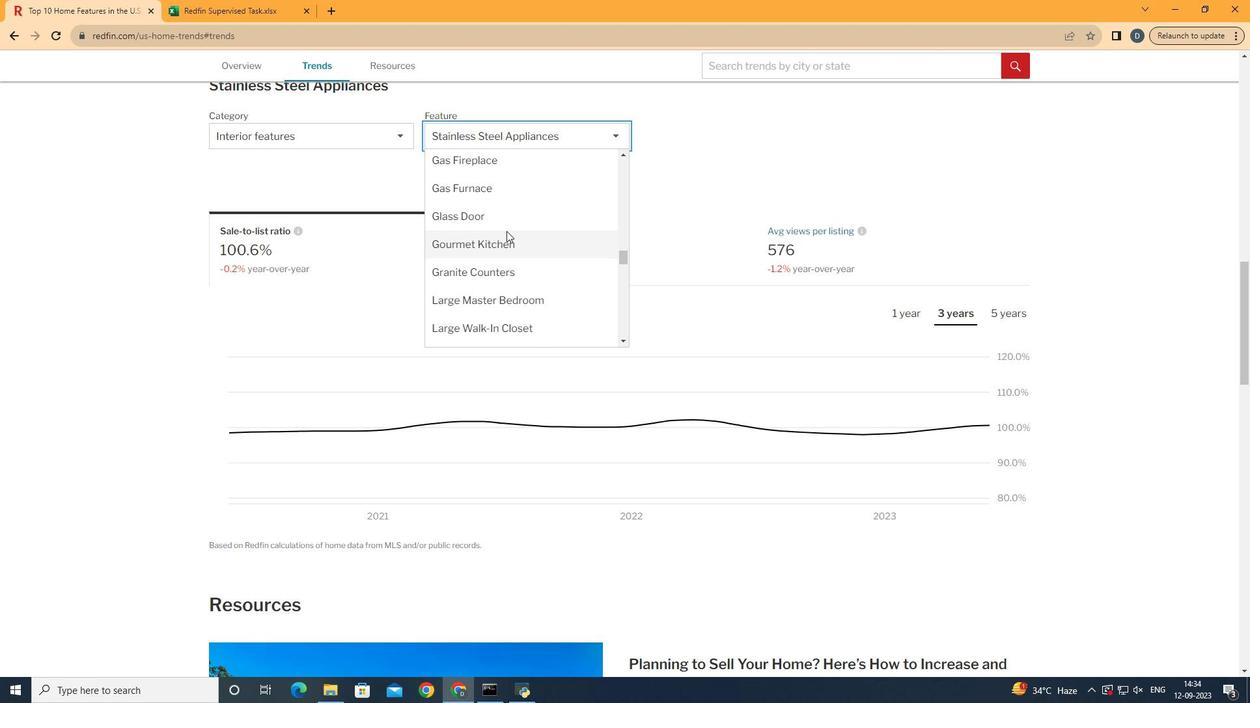 
Action: Mouse scrolled (552, 343) with delta (0, 0)
Screenshot: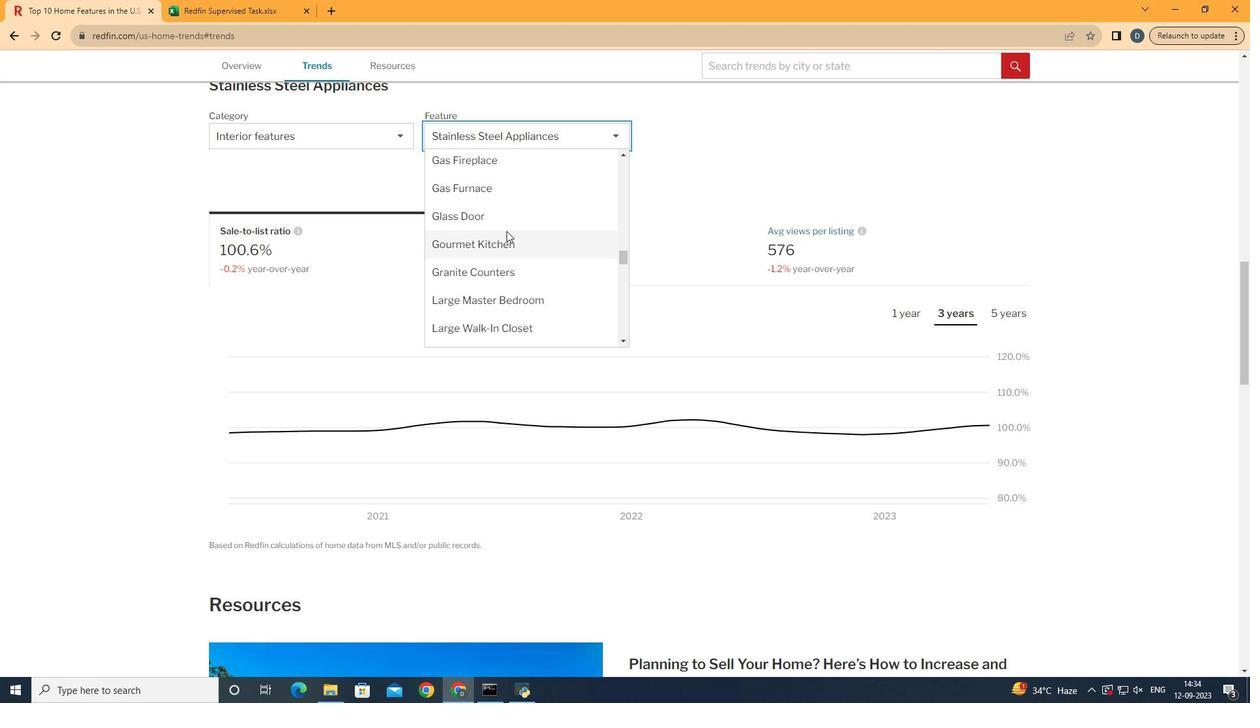 
Action: Mouse scrolled (552, 343) with delta (0, 0)
Screenshot: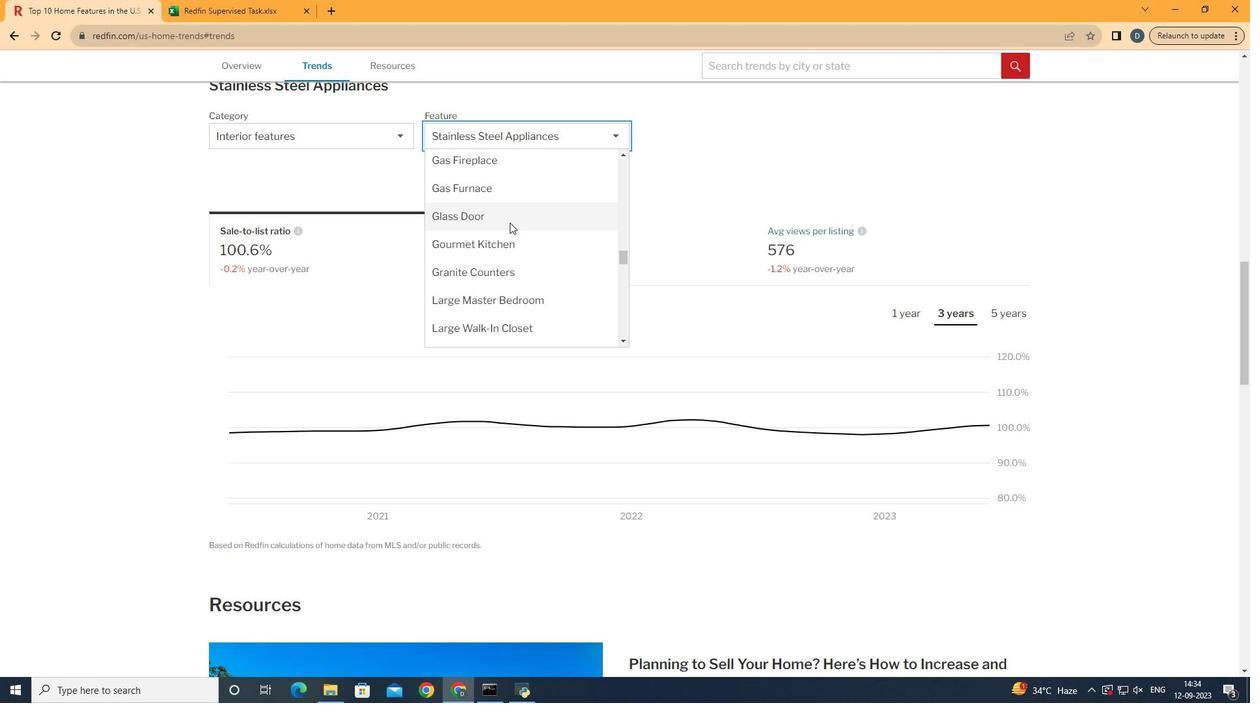 
Action: Mouse scrolled (552, 343) with delta (0, 0)
Screenshot: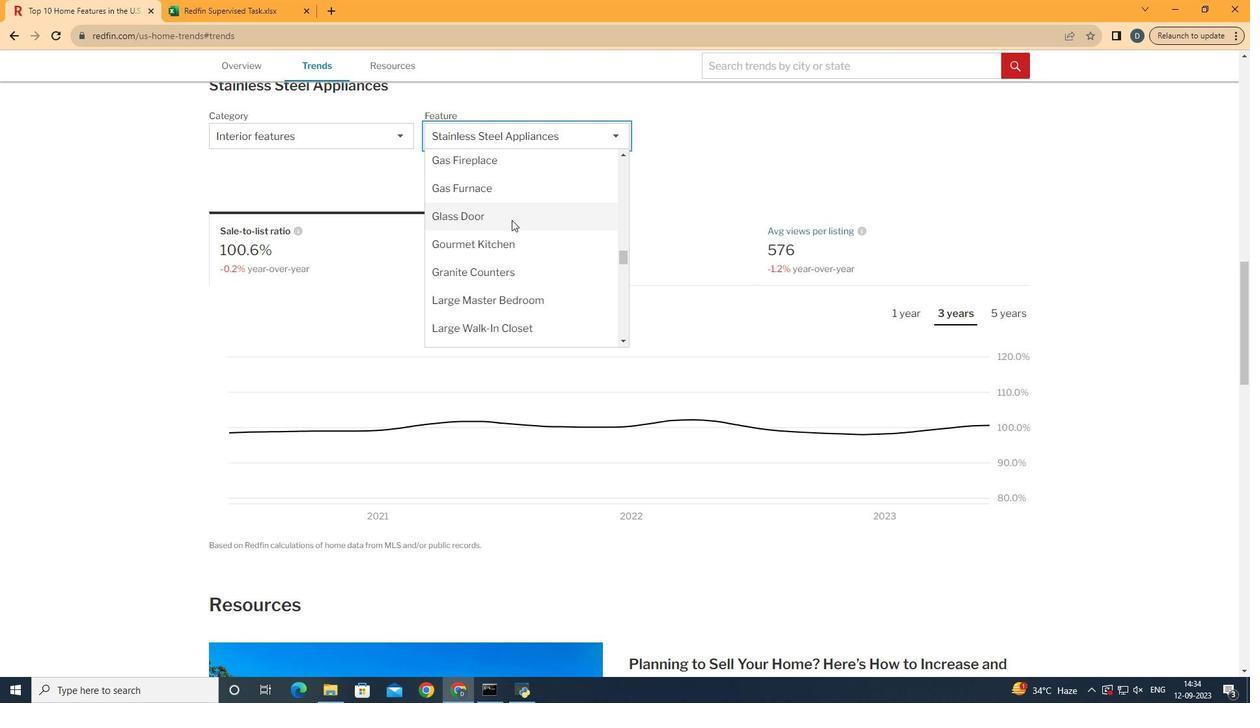
Action: Mouse scrolled (552, 343) with delta (0, 0)
Screenshot: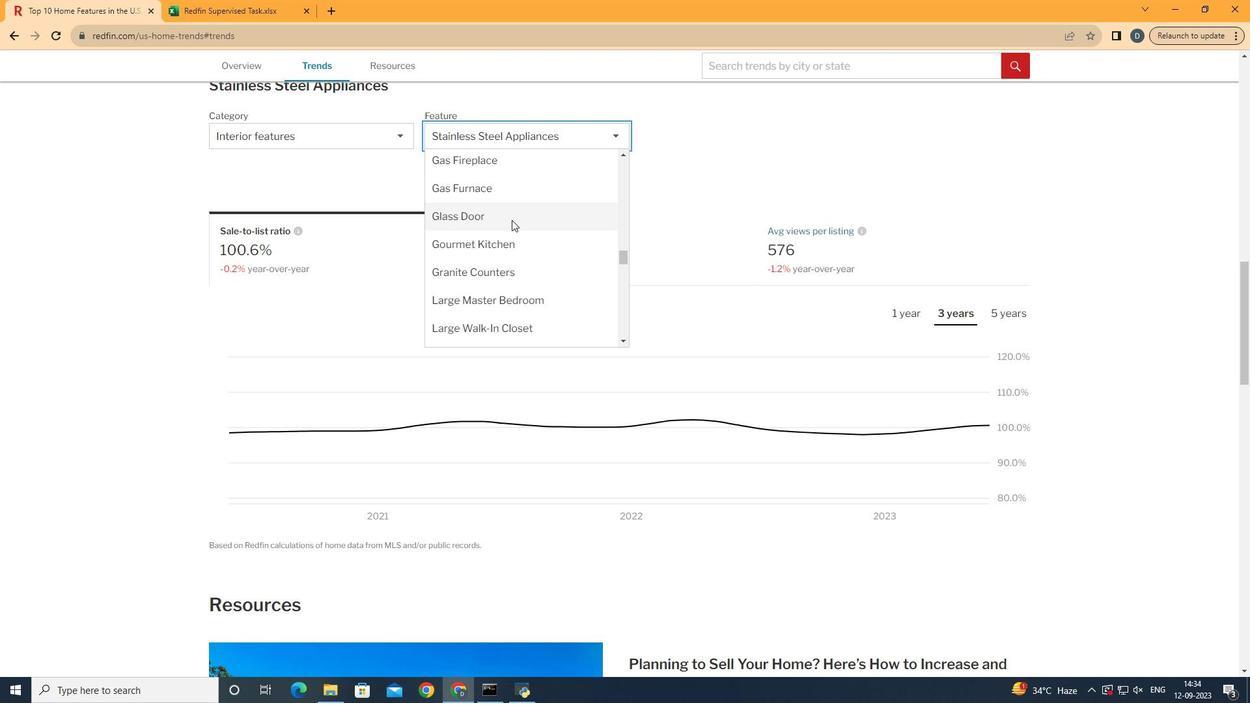 
Action: Mouse moved to (558, 297)
Screenshot: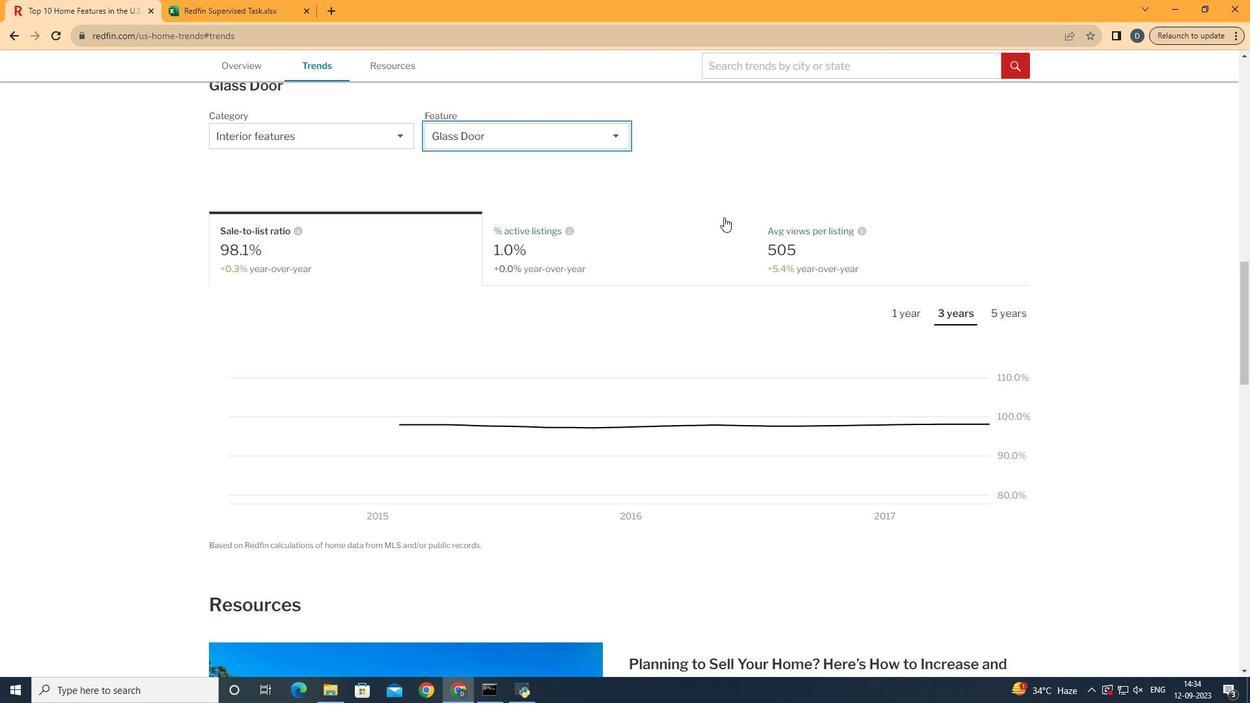 
Action: Mouse pressed left at (558, 297)
Screenshot: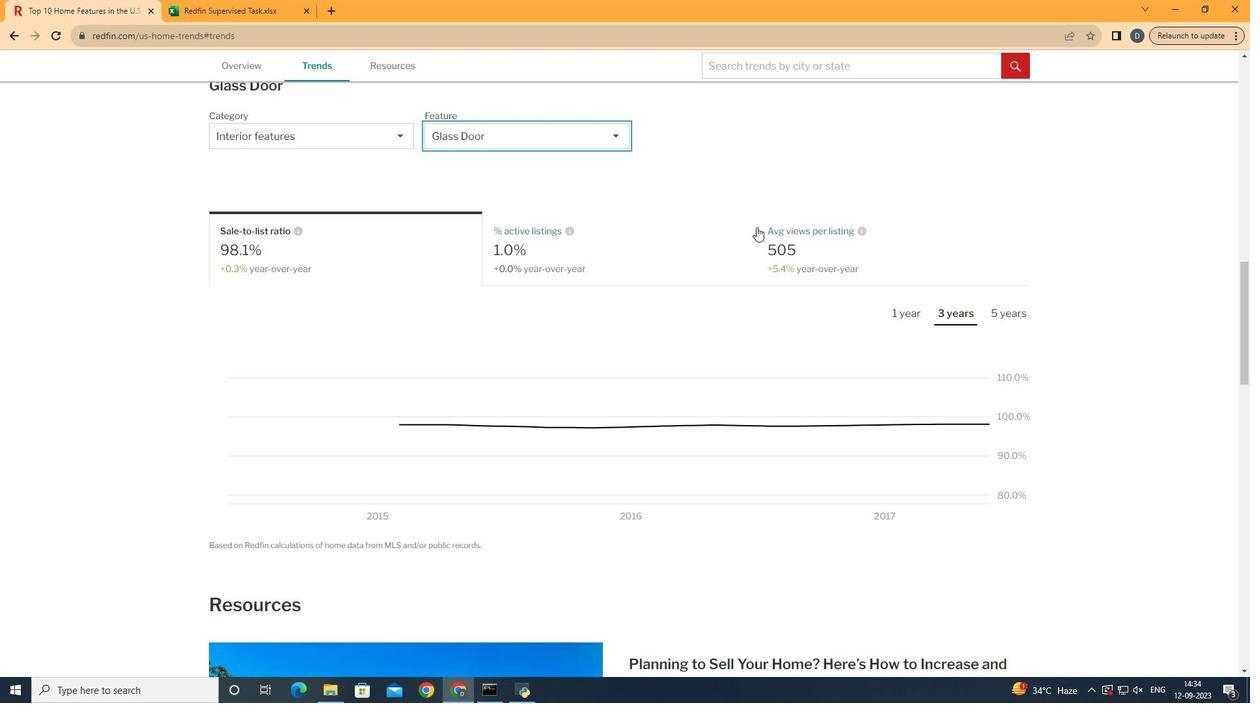 
Action: Mouse moved to (667, 334)
Screenshot: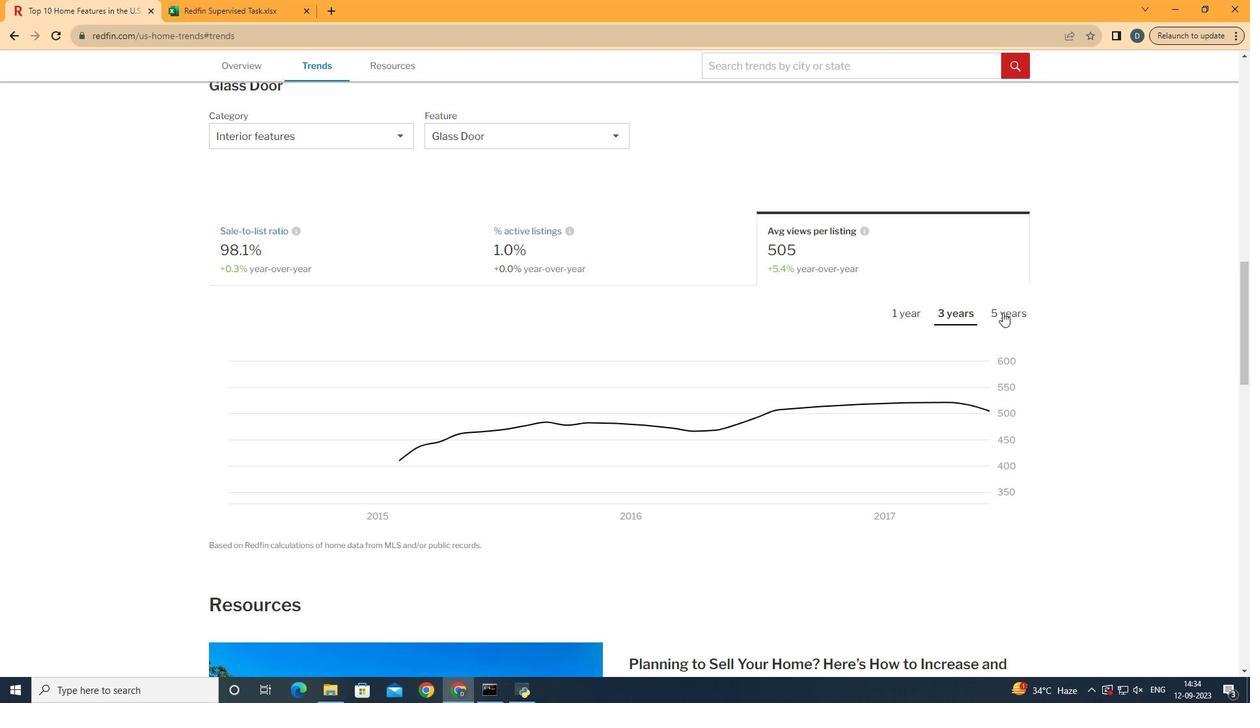 
Action: Mouse pressed left at (667, 334)
Screenshot: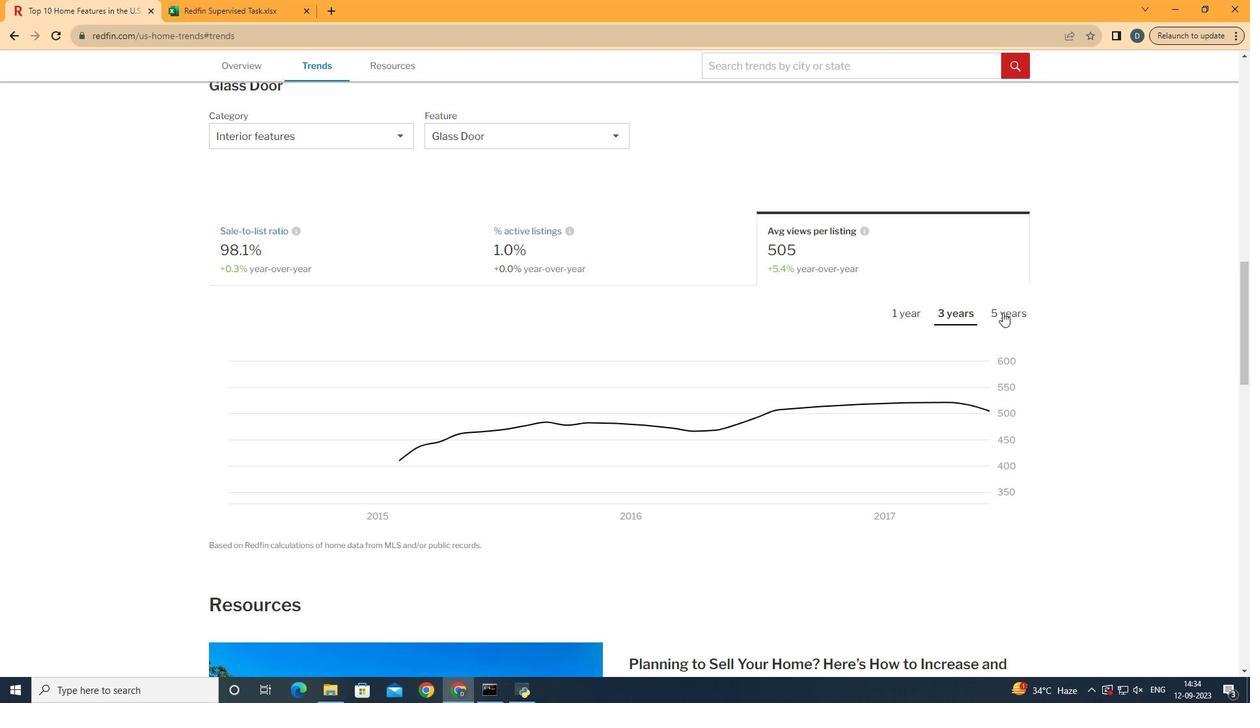 
Action: Mouse moved to (714, 383)
Screenshot: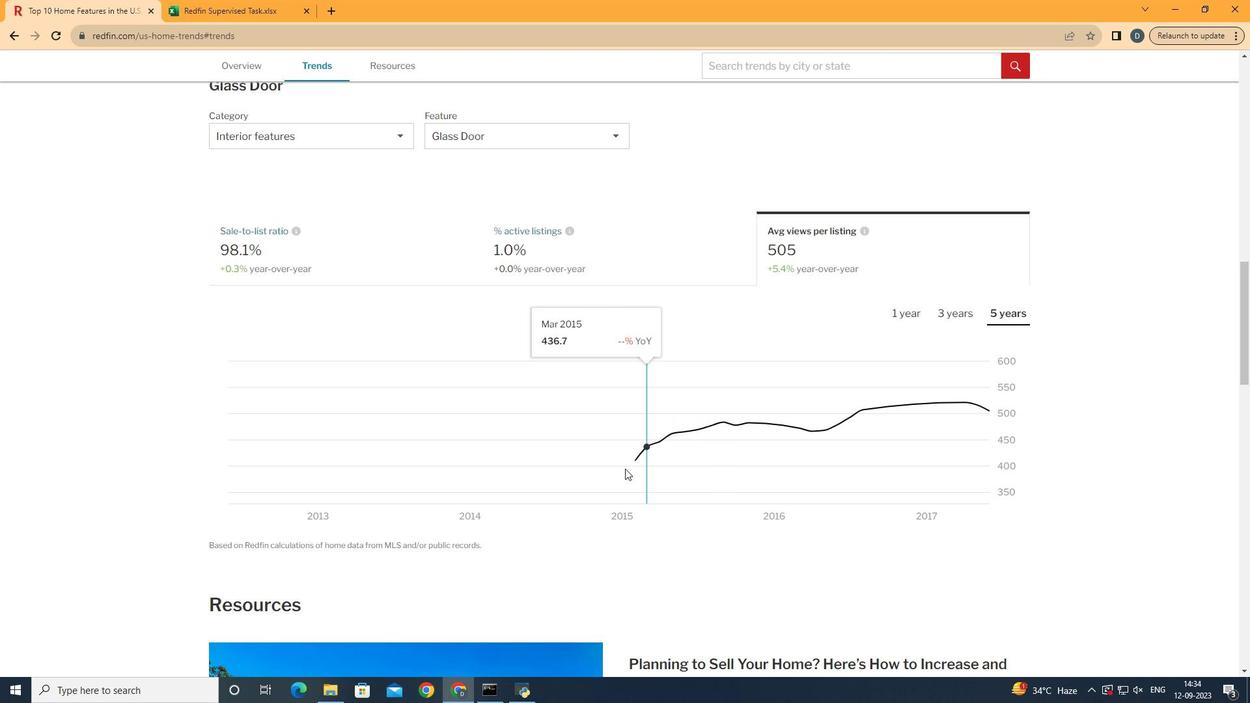 
Action: Mouse pressed left at (714, 383)
Screenshot: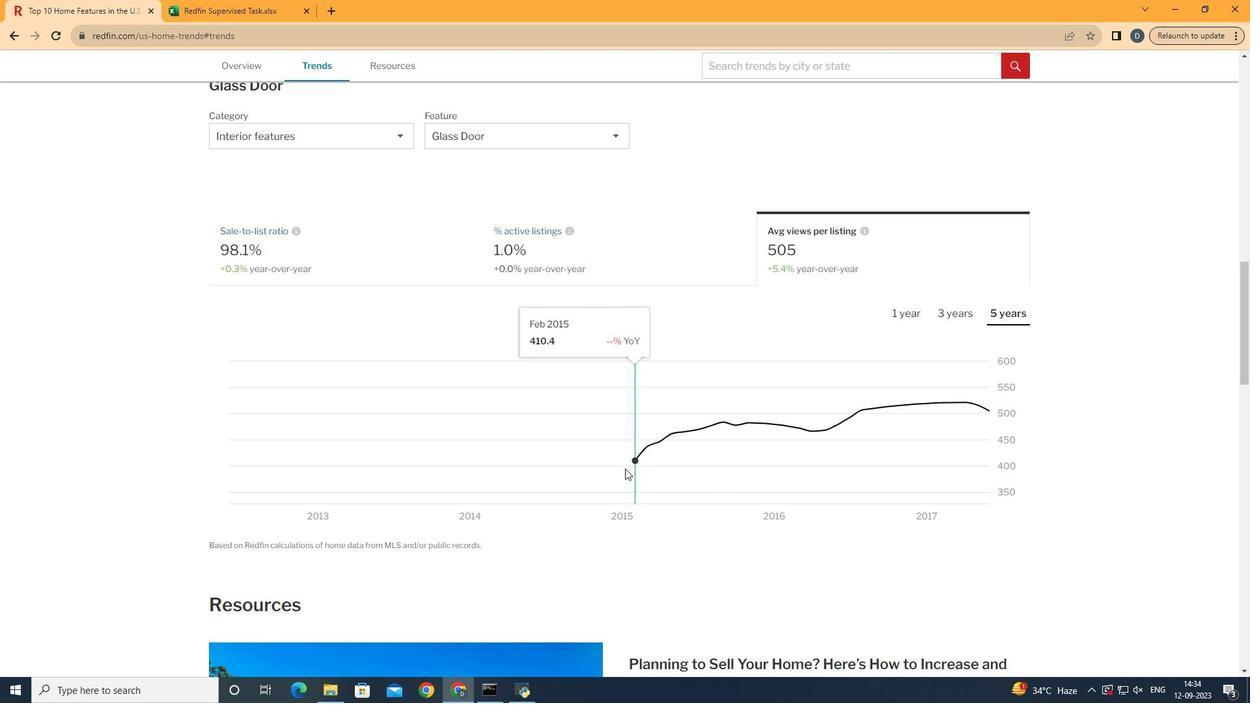 
Action: Mouse moved to (720, 474)
Screenshot: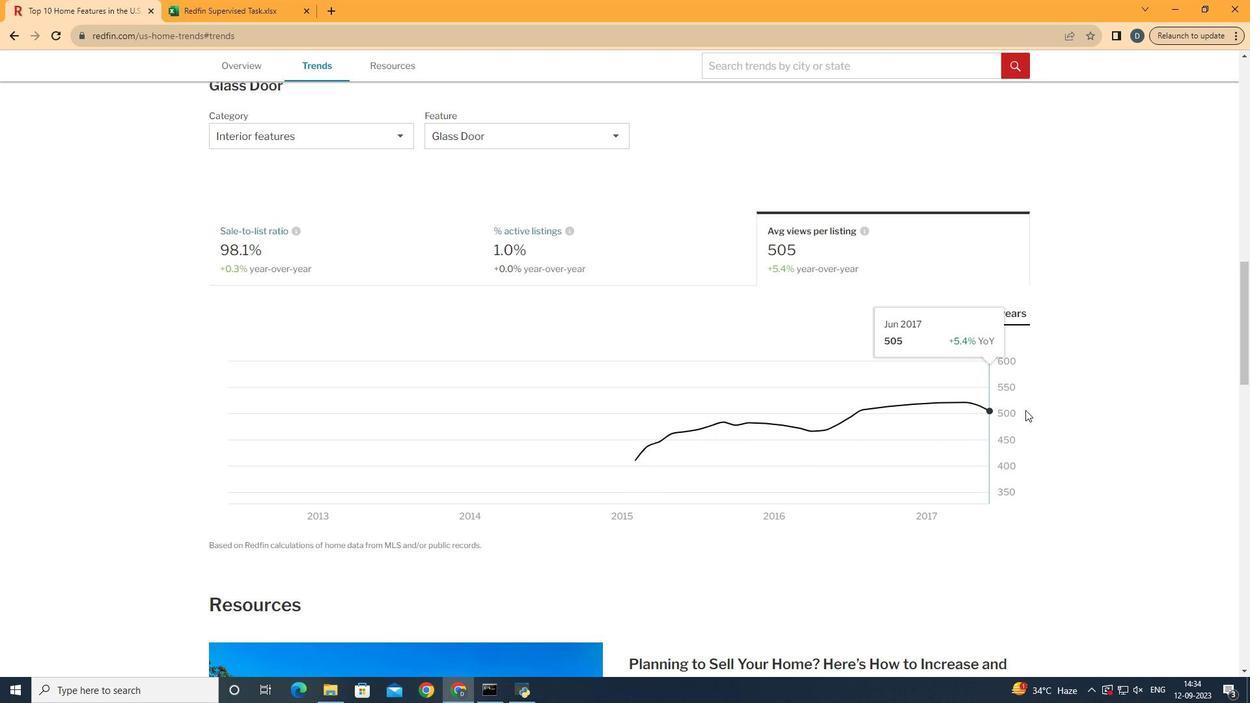 
